 Task: Look for space in Zalaegerszeg, Hungary from 1st August, 2023 to 5th August, 2023 for 3 adults, 1 child in price range Rs.13000 to Rs.20000. Place can be entire place with 2 bedrooms having 3 beds and 2 bathrooms. Property type can be flatguest house, hotel. Booking option can be shelf check-in. Required host language is English.
Action: Mouse moved to (437, 82)
Screenshot: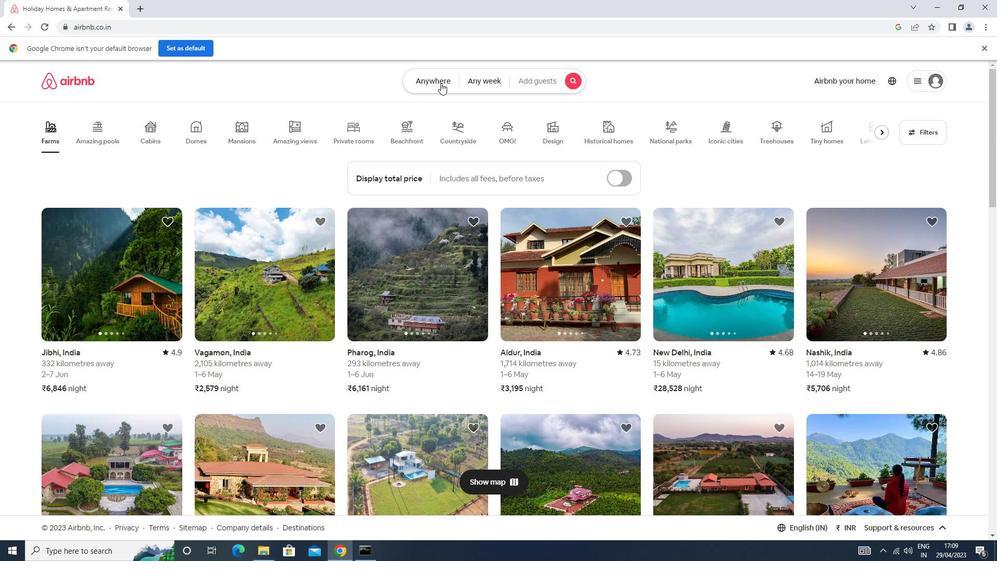 
Action: Mouse pressed left at (437, 82)
Screenshot: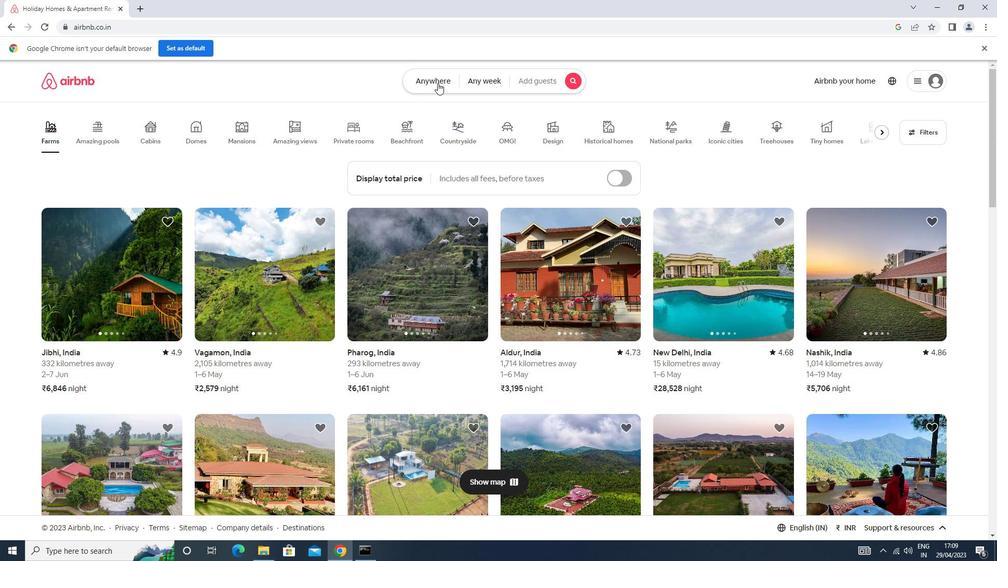 
Action: Mouse moved to (390, 123)
Screenshot: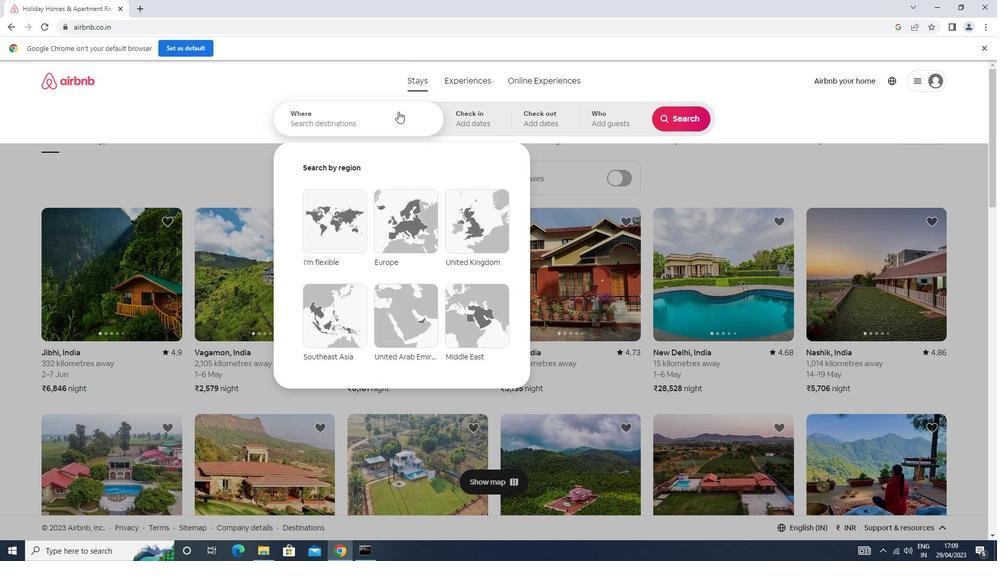 
Action: Mouse pressed left at (390, 123)
Screenshot: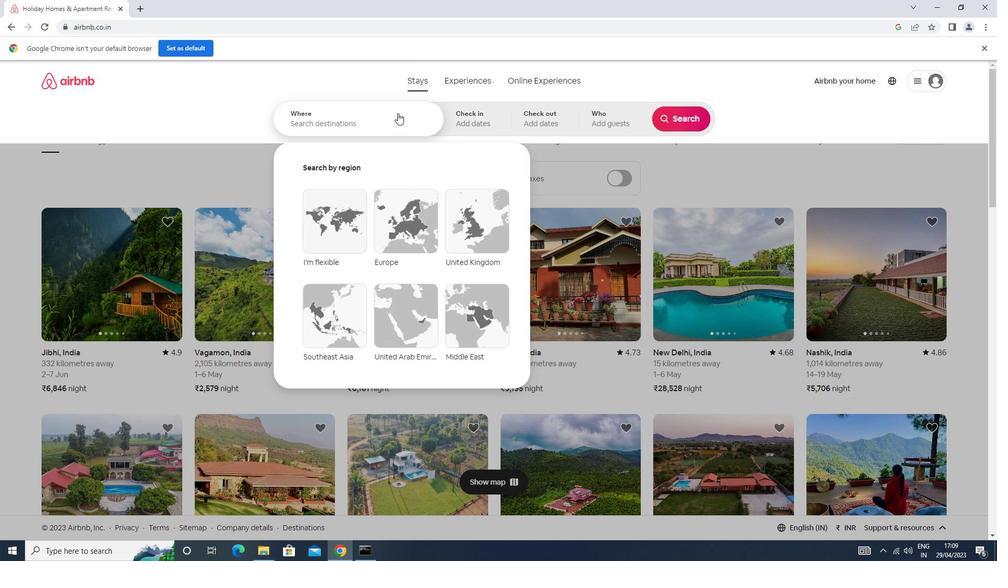 
Action: Key pressed <Key.caps_lock>z<Key.caps_lock>alaerszeg<Key.enter>
Screenshot: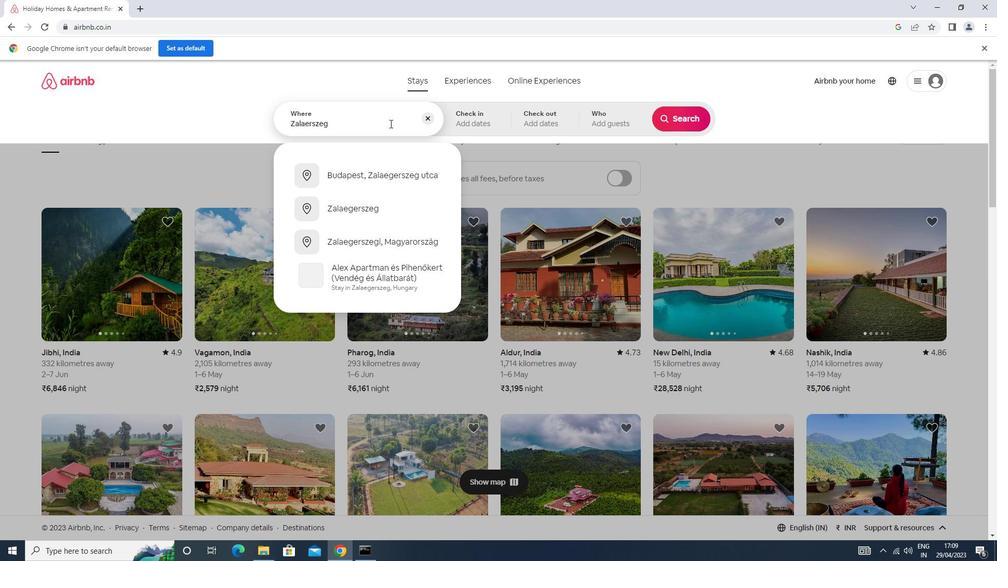 
Action: Mouse moved to (678, 199)
Screenshot: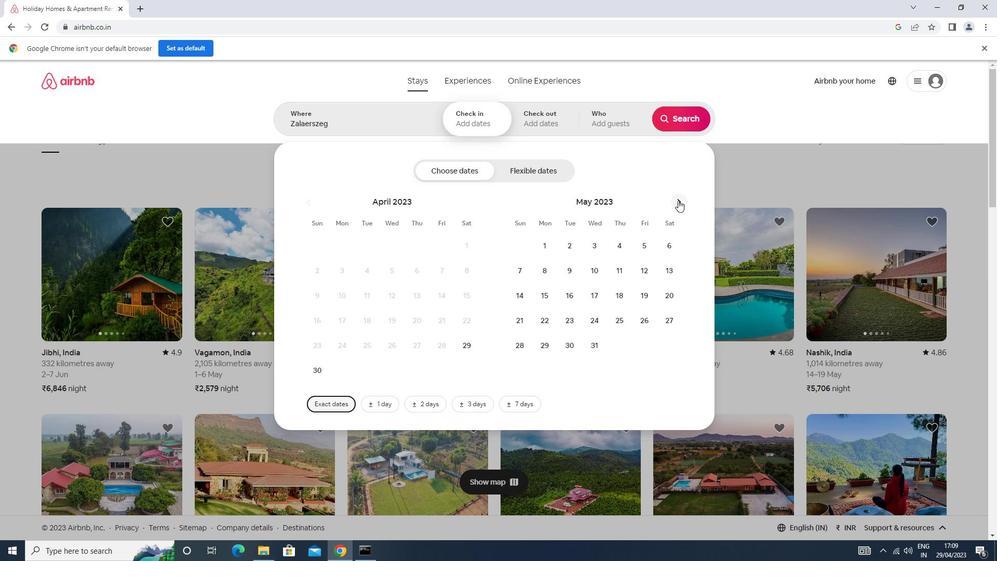 
Action: Mouse pressed left at (678, 199)
Screenshot: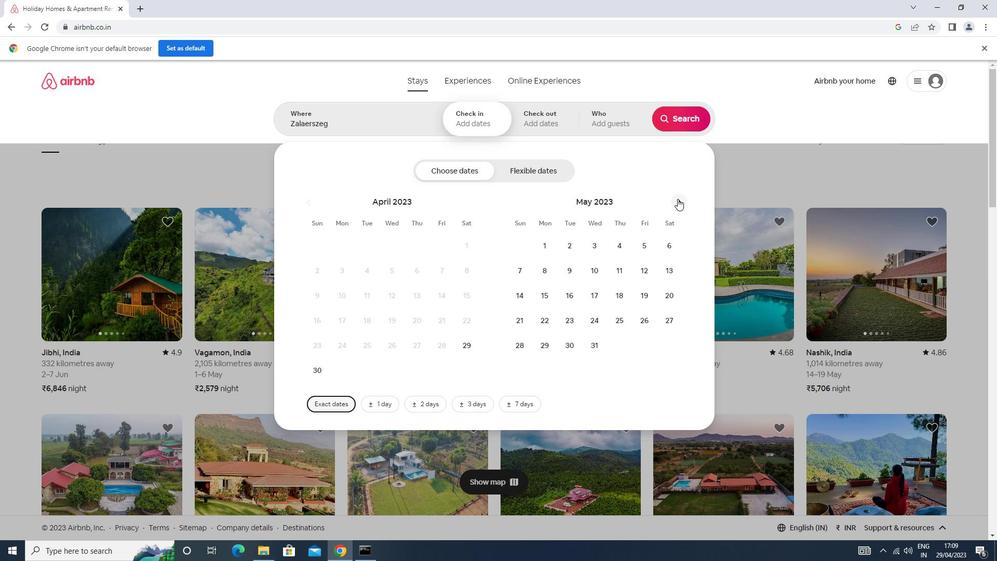 
Action: Mouse moved to (673, 203)
Screenshot: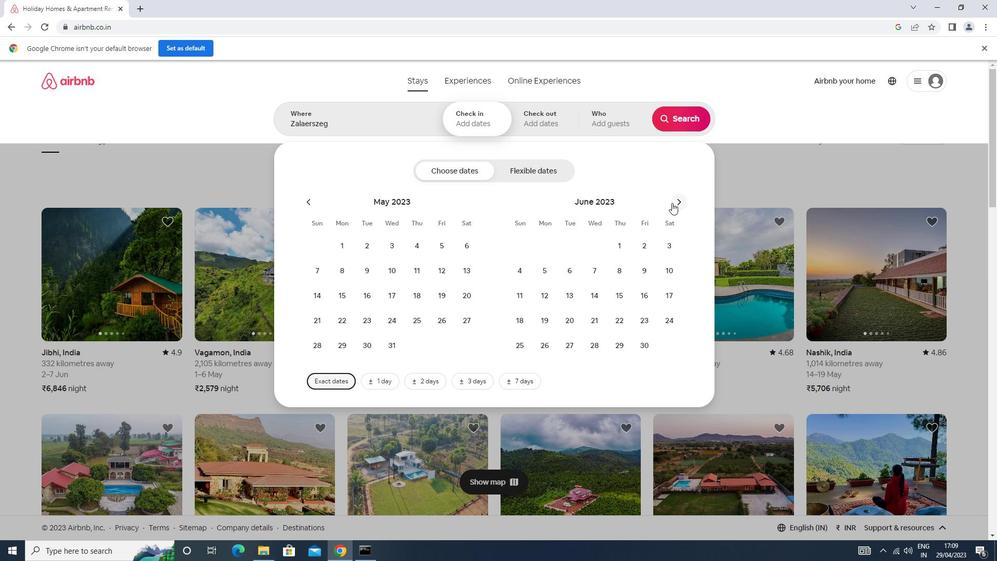
Action: Mouse pressed left at (673, 203)
Screenshot: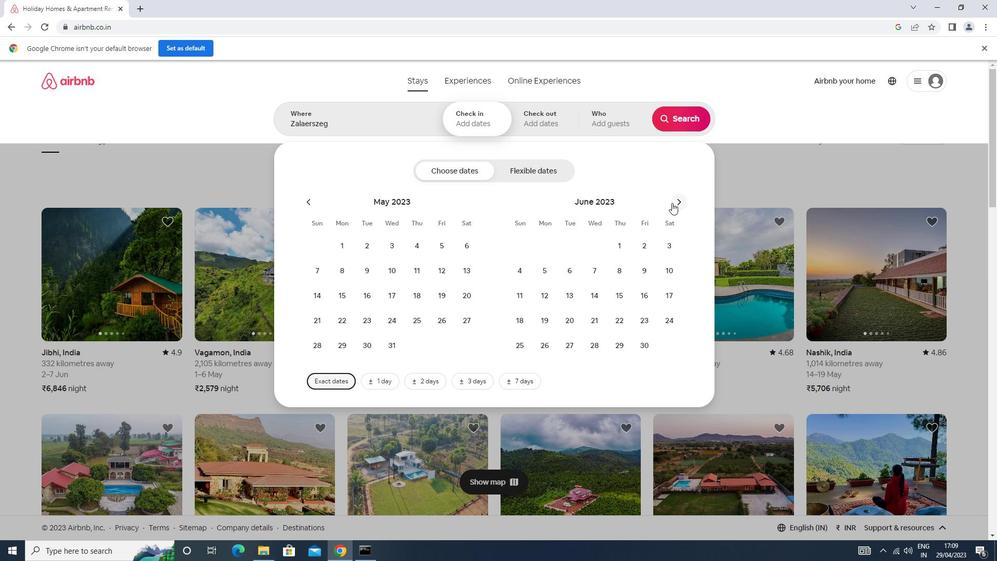 
Action: Mouse pressed left at (673, 203)
Screenshot: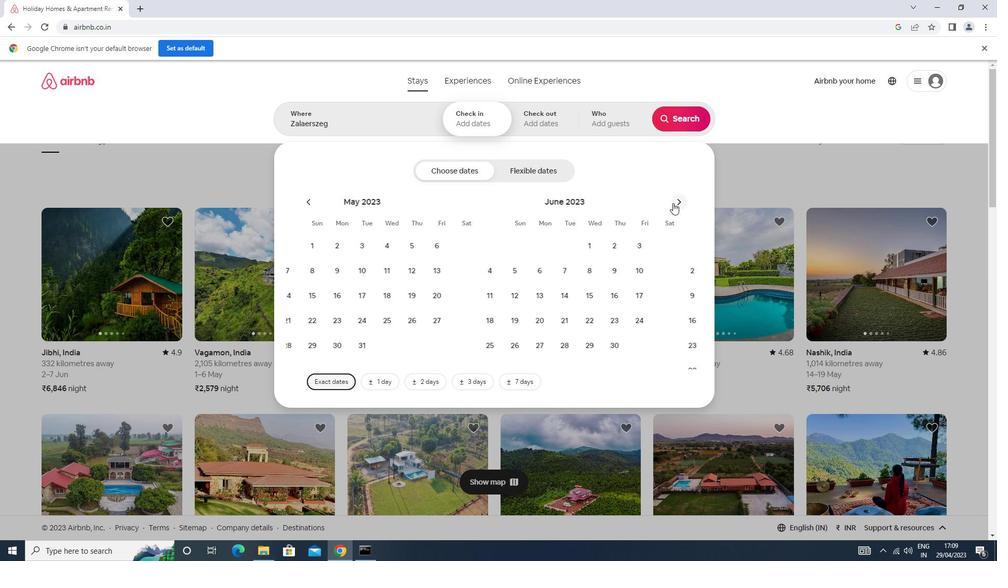 
Action: Mouse moved to (566, 246)
Screenshot: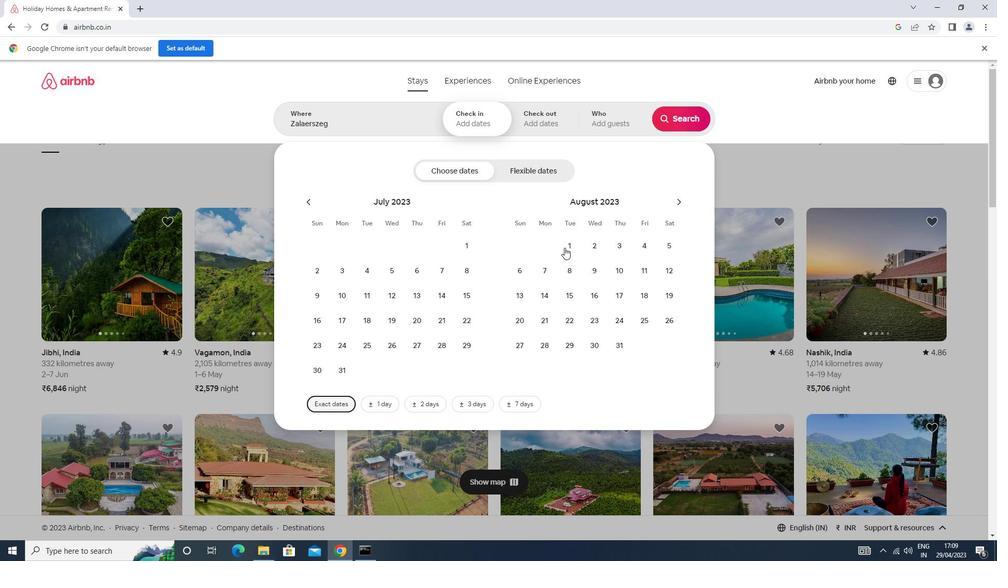 
Action: Mouse pressed left at (566, 246)
Screenshot: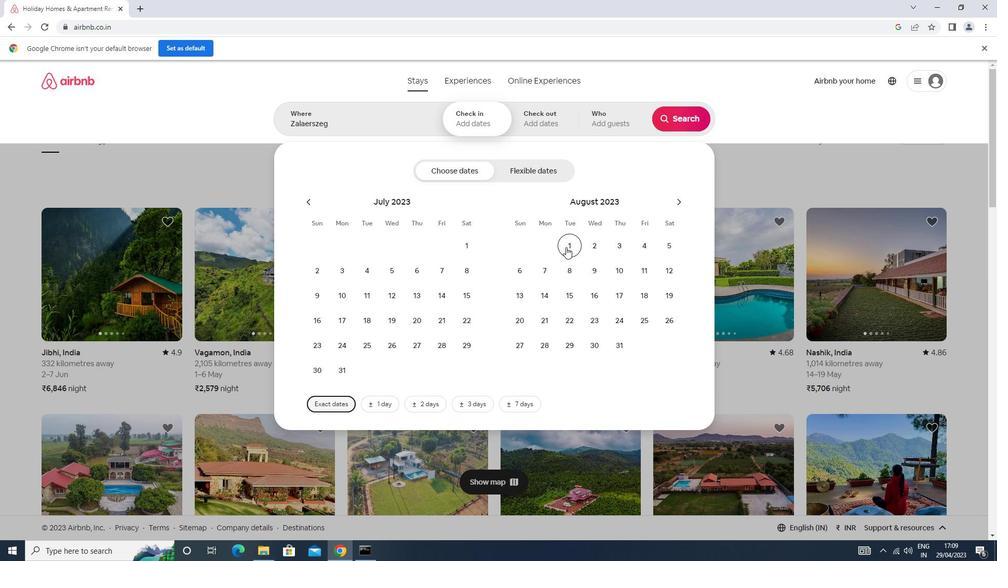 
Action: Mouse moved to (661, 248)
Screenshot: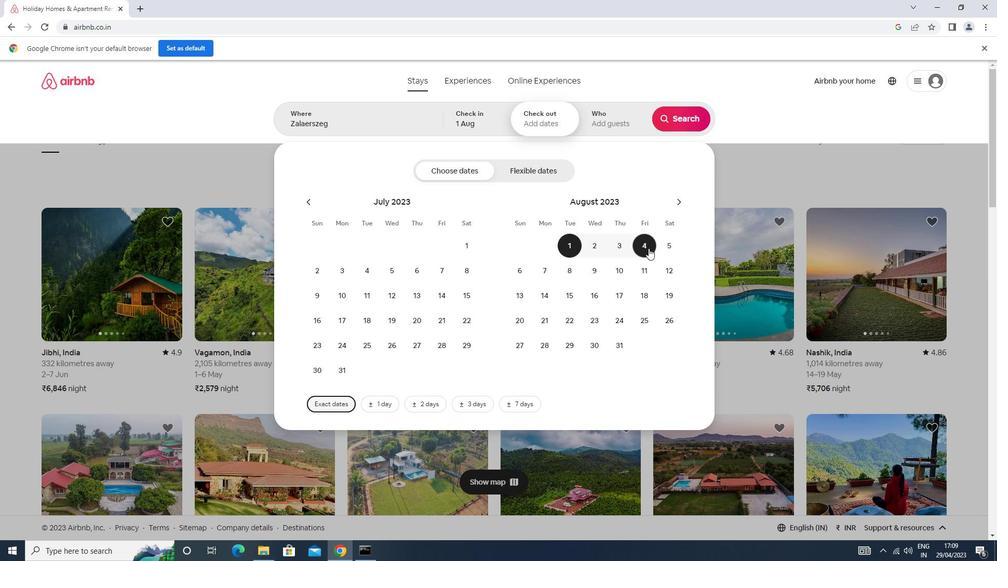 
Action: Mouse pressed left at (661, 248)
Screenshot: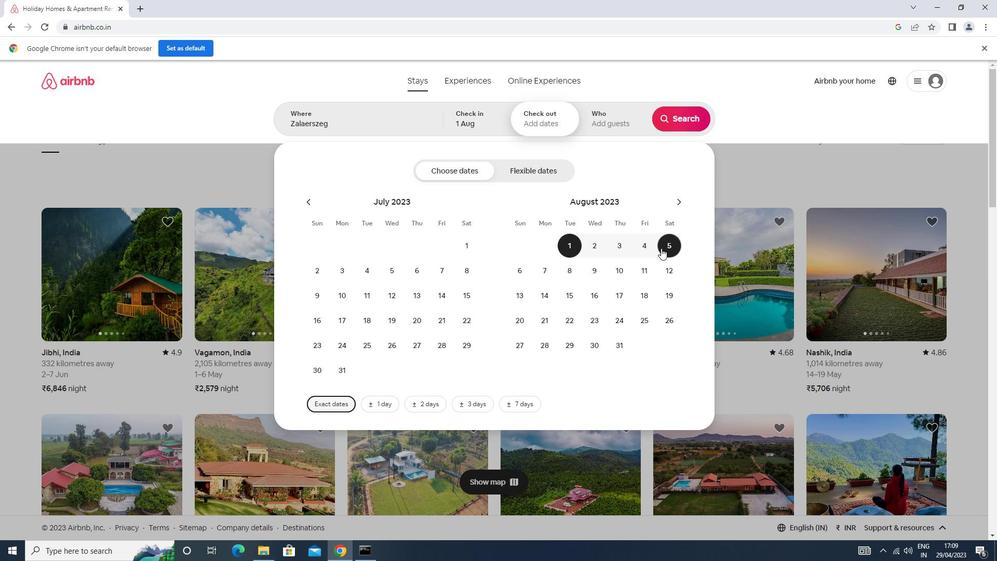 
Action: Mouse moved to (606, 127)
Screenshot: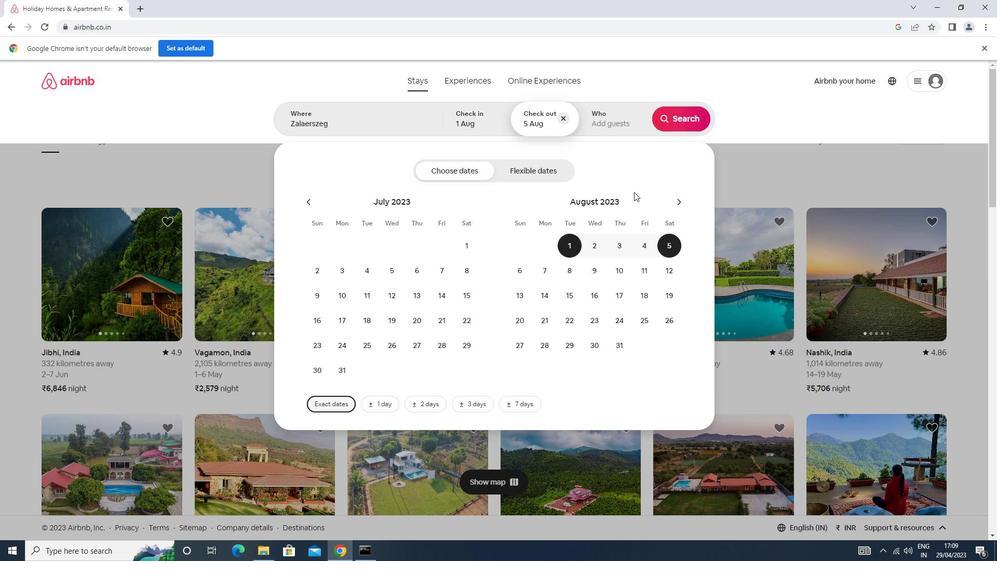 
Action: Mouse pressed left at (606, 127)
Screenshot: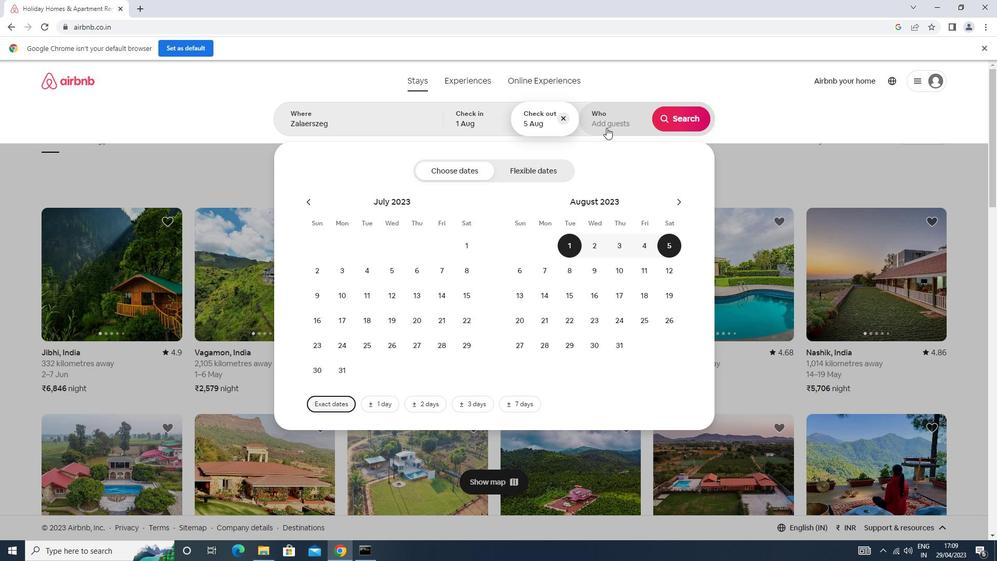 
Action: Mouse moved to (684, 174)
Screenshot: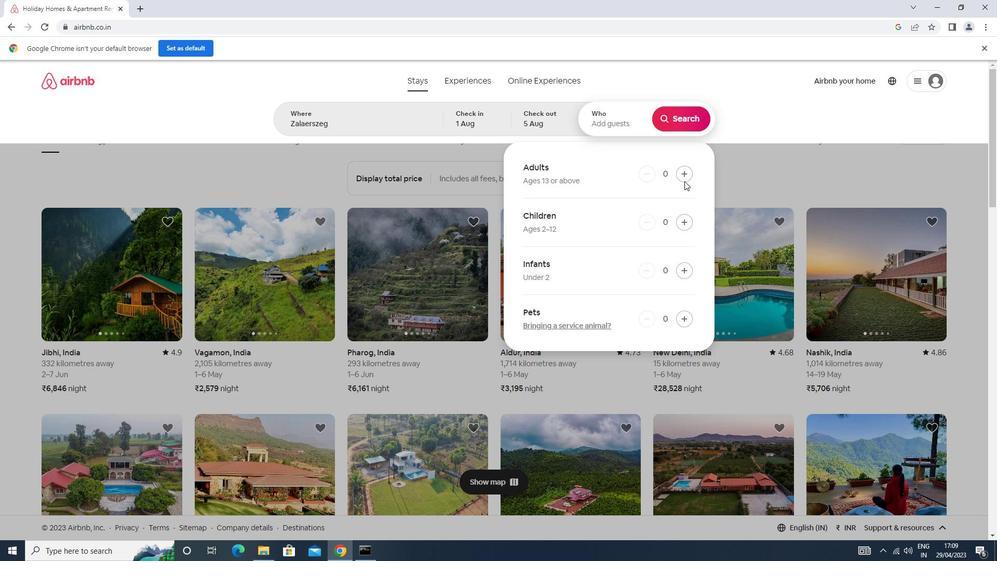 
Action: Mouse pressed left at (684, 174)
Screenshot: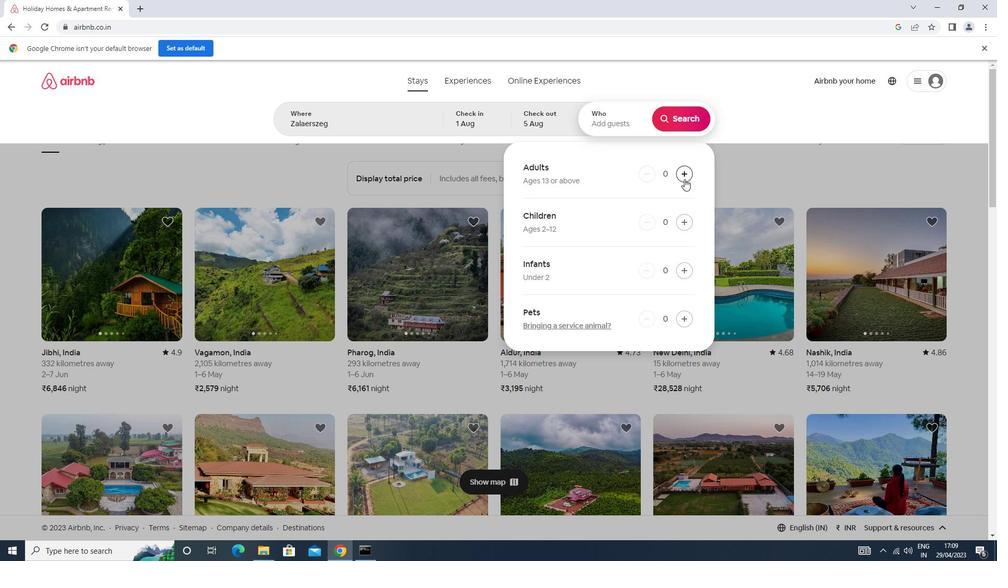 
Action: Mouse pressed left at (684, 174)
Screenshot: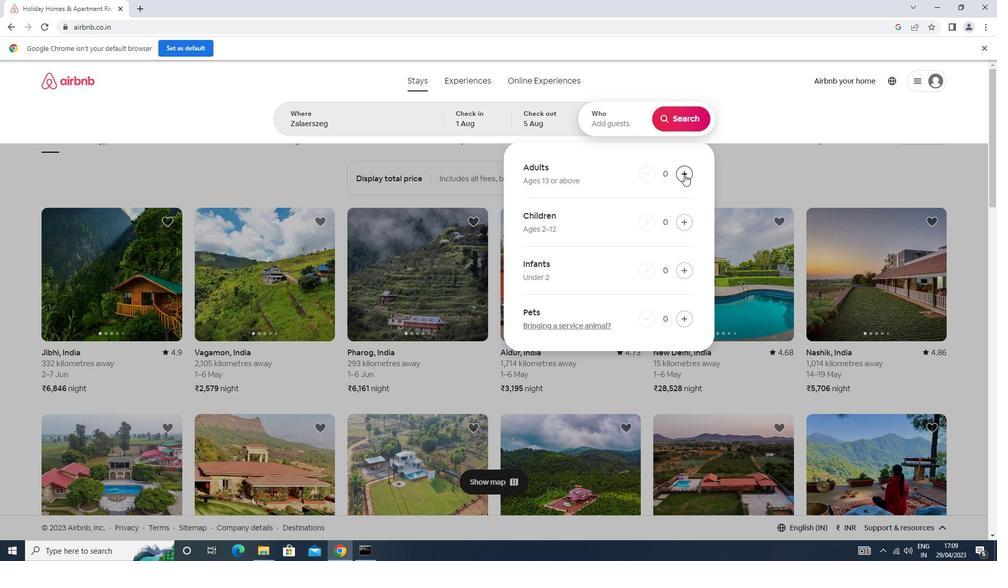 
Action: Mouse moved to (684, 174)
Screenshot: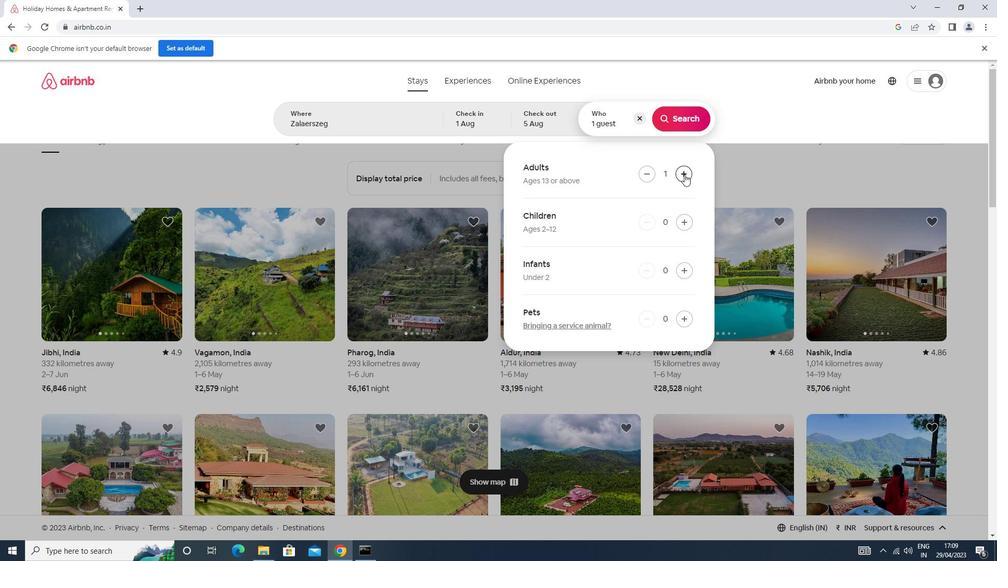 
Action: Mouse pressed left at (684, 174)
Screenshot: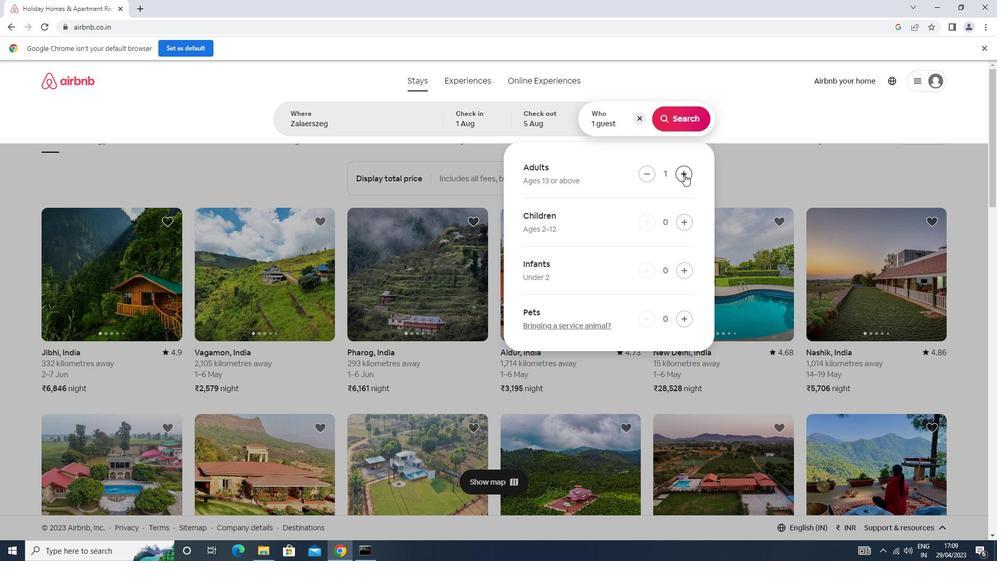 
Action: Mouse moved to (674, 118)
Screenshot: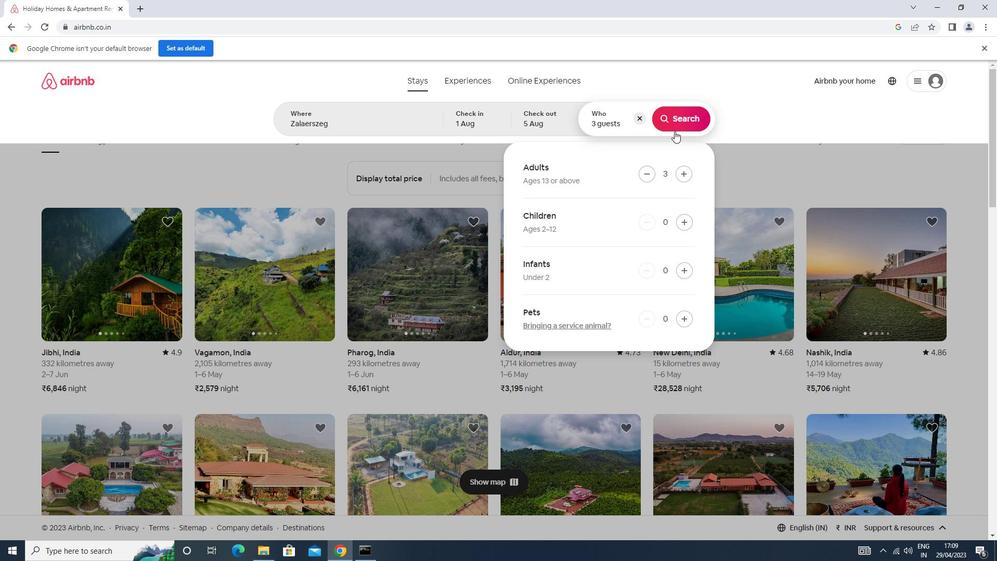 
Action: Mouse pressed left at (674, 118)
Screenshot: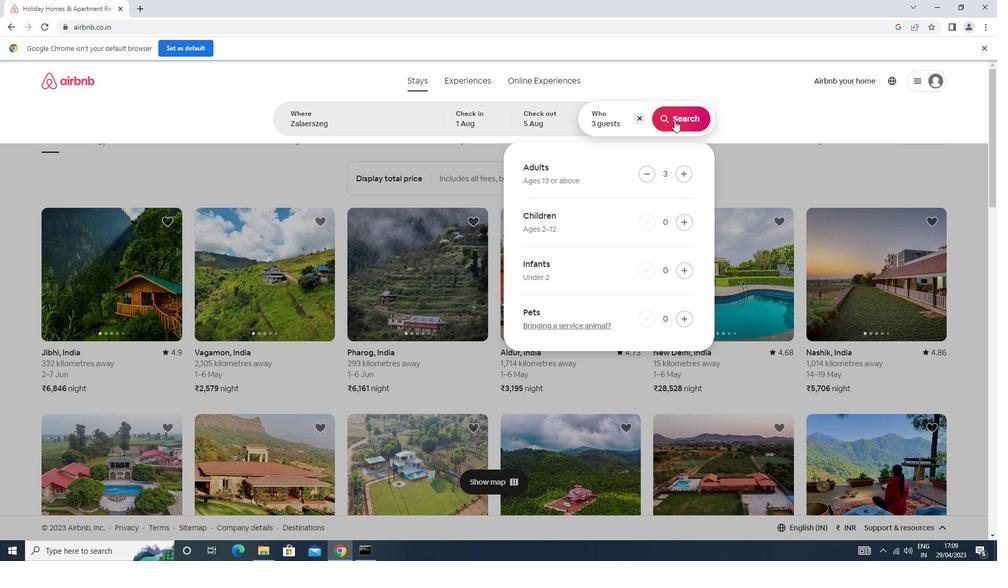 
Action: Mouse moved to (956, 124)
Screenshot: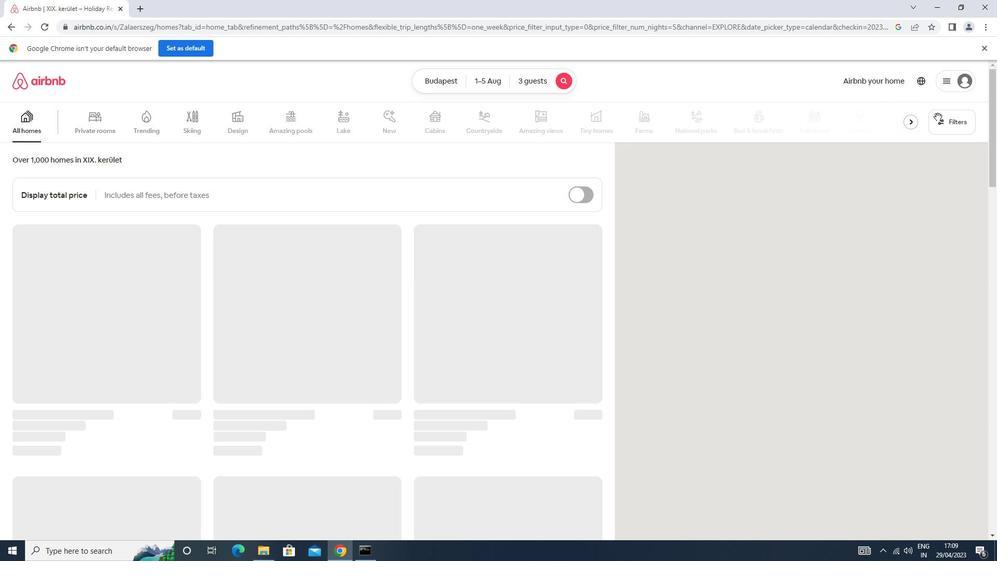
Action: Mouse pressed left at (956, 124)
Screenshot: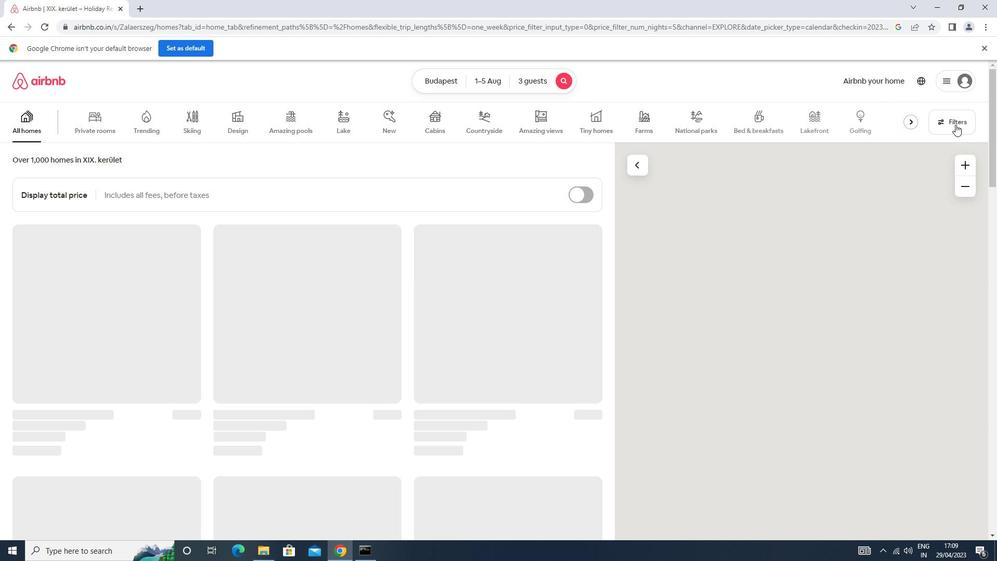 
Action: Mouse moved to (405, 254)
Screenshot: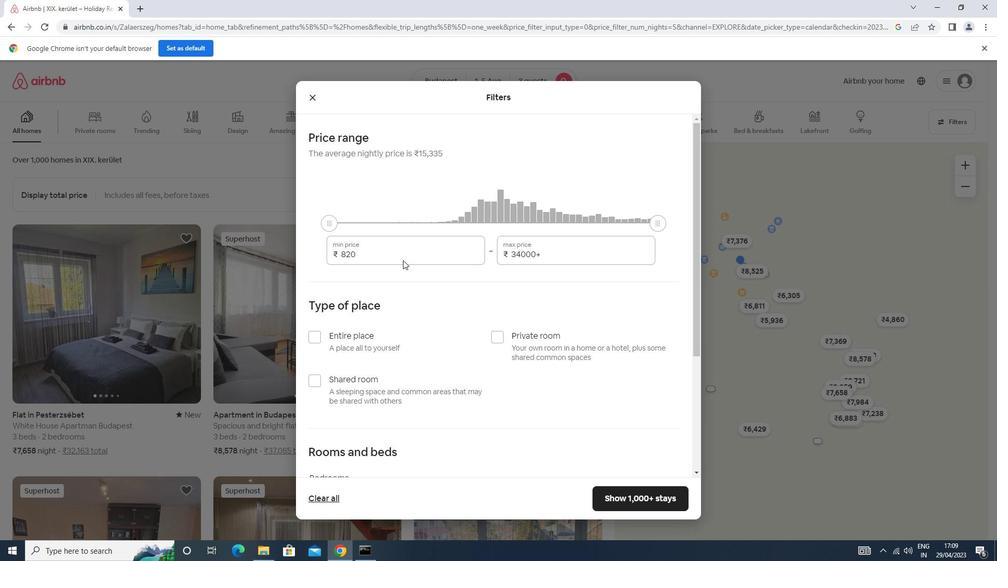 
Action: Mouse pressed left at (405, 254)
Screenshot: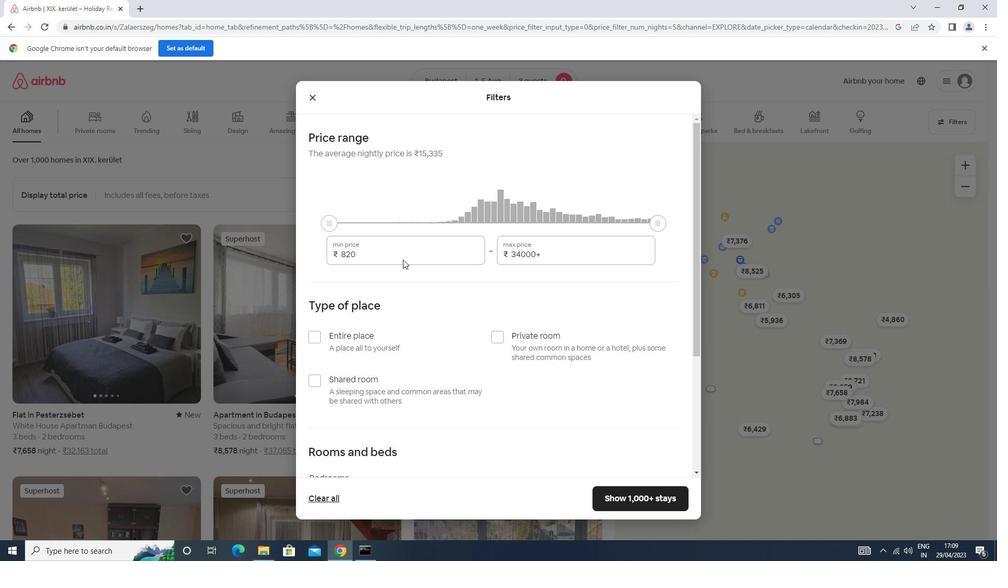 
Action: Key pressed <Key.backspace><Key.backspace><Key.backspace><Key.backspace><Key.backspace><Key.backspace><Key.backspace><Key.backspace><Key.backspace><Key.backspace><Key.backspace>13000<Key.tab>20000
Screenshot: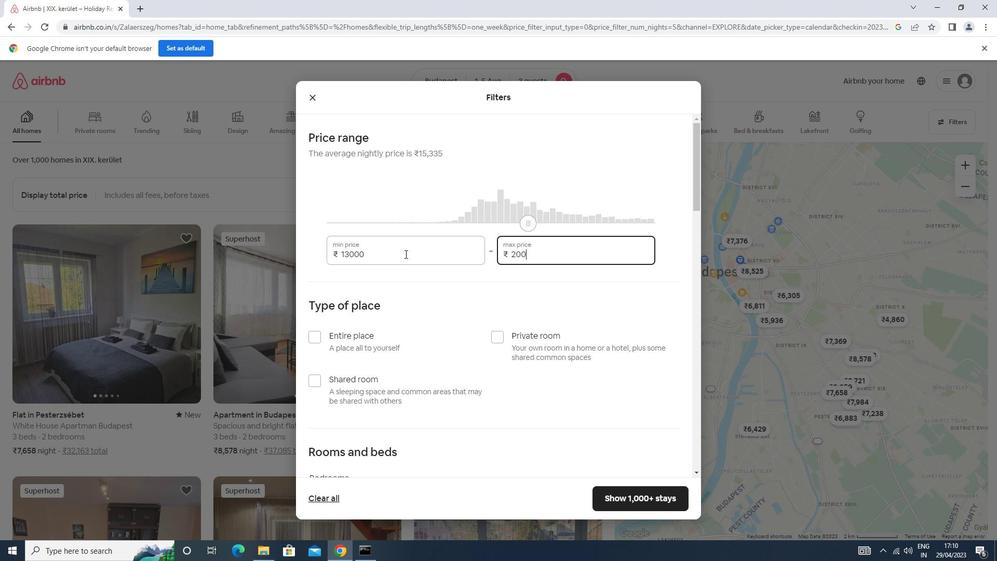 
Action: Mouse scrolled (405, 253) with delta (0, 0)
Screenshot: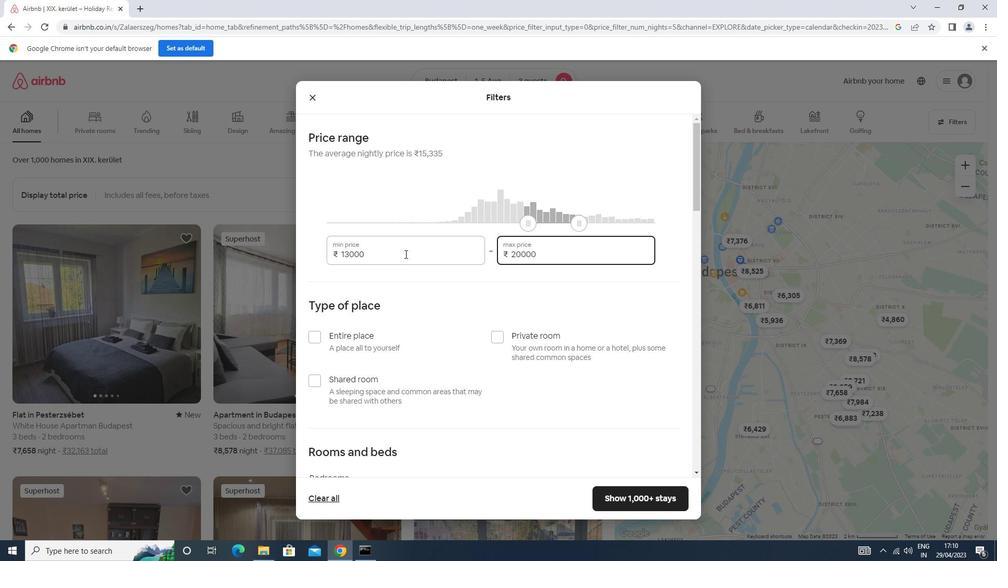 
Action: Mouse scrolled (405, 253) with delta (0, 0)
Screenshot: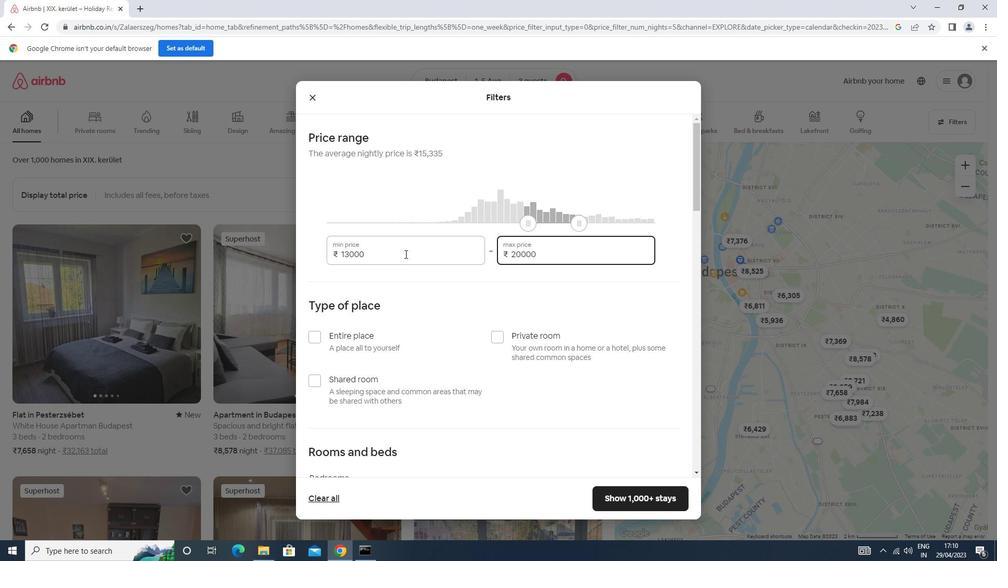 
Action: Mouse scrolled (405, 253) with delta (0, 0)
Screenshot: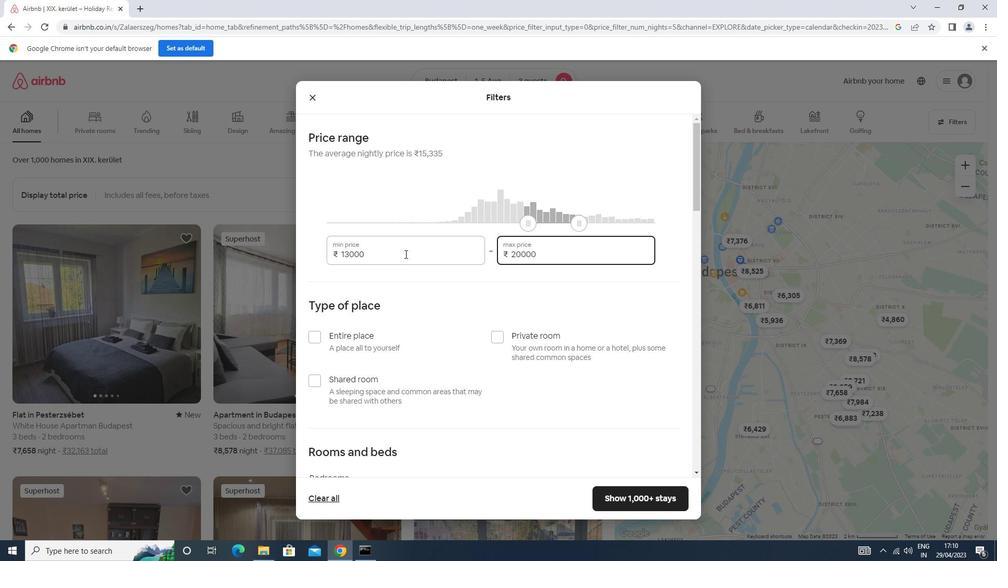 
Action: Mouse moved to (366, 188)
Screenshot: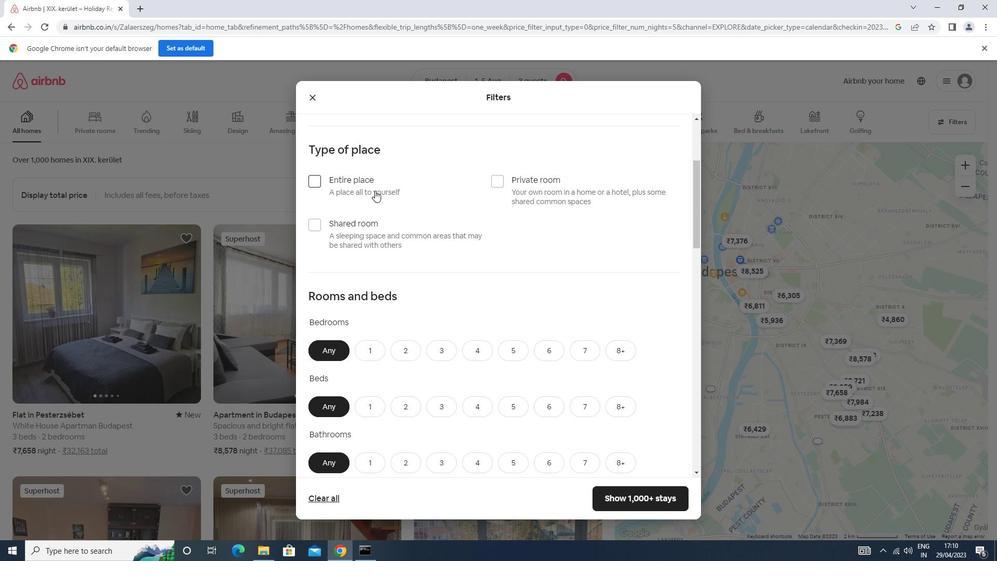 
Action: Mouse pressed left at (366, 188)
Screenshot: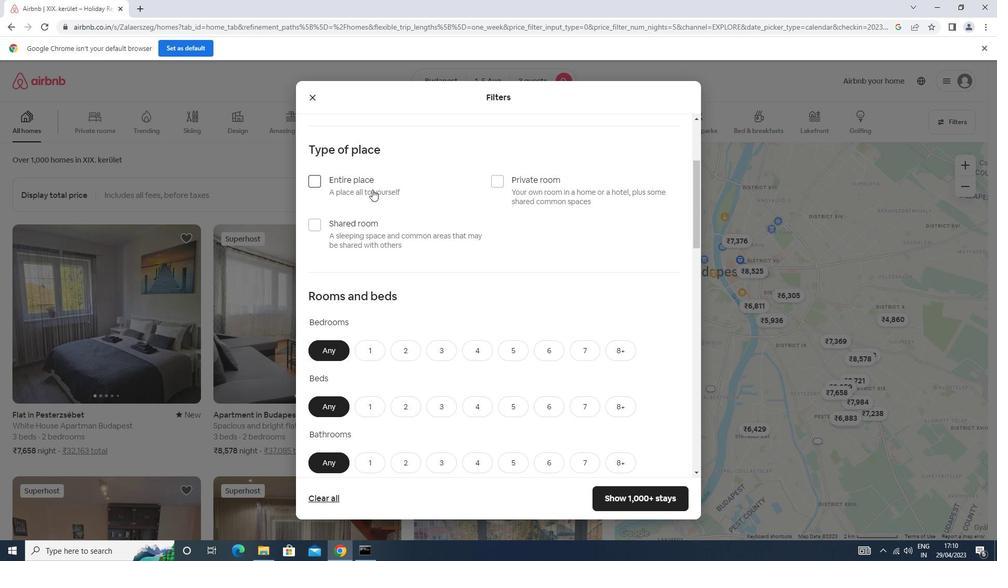 
Action: Mouse moved to (366, 188)
Screenshot: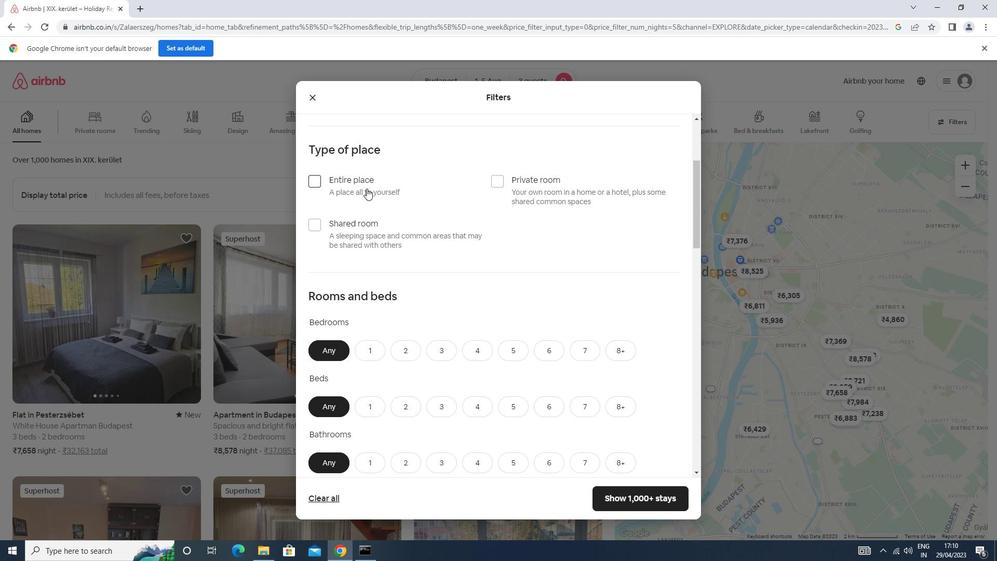 
Action: Mouse scrolled (366, 188) with delta (0, 0)
Screenshot: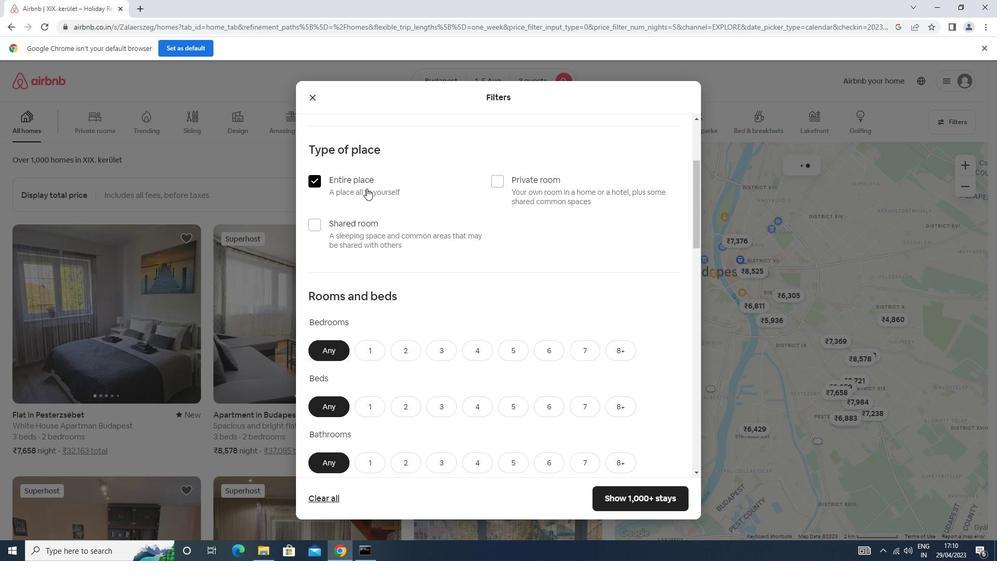 
Action: Mouse scrolled (366, 188) with delta (0, 0)
Screenshot: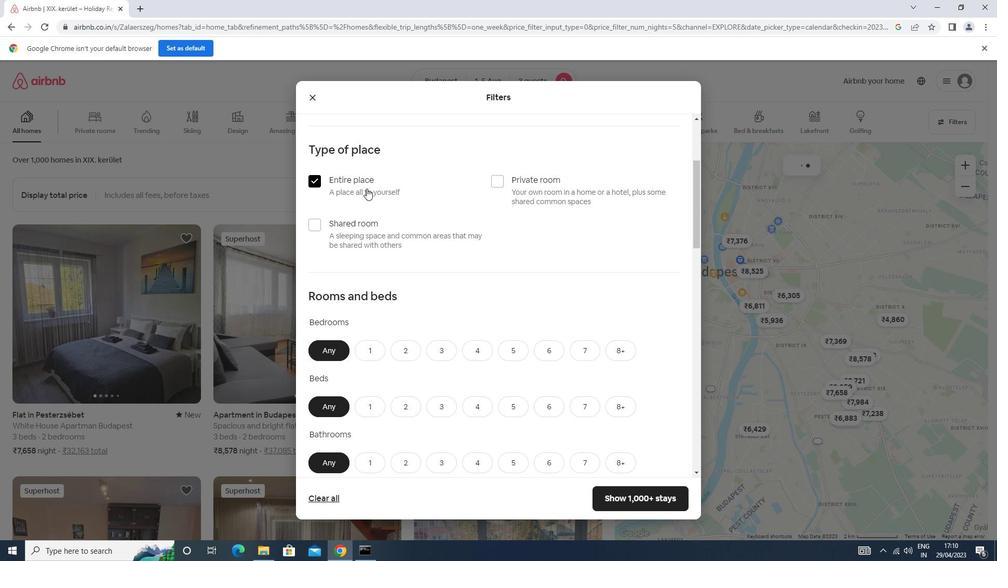 
Action: Mouse moved to (401, 244)
Screenshot: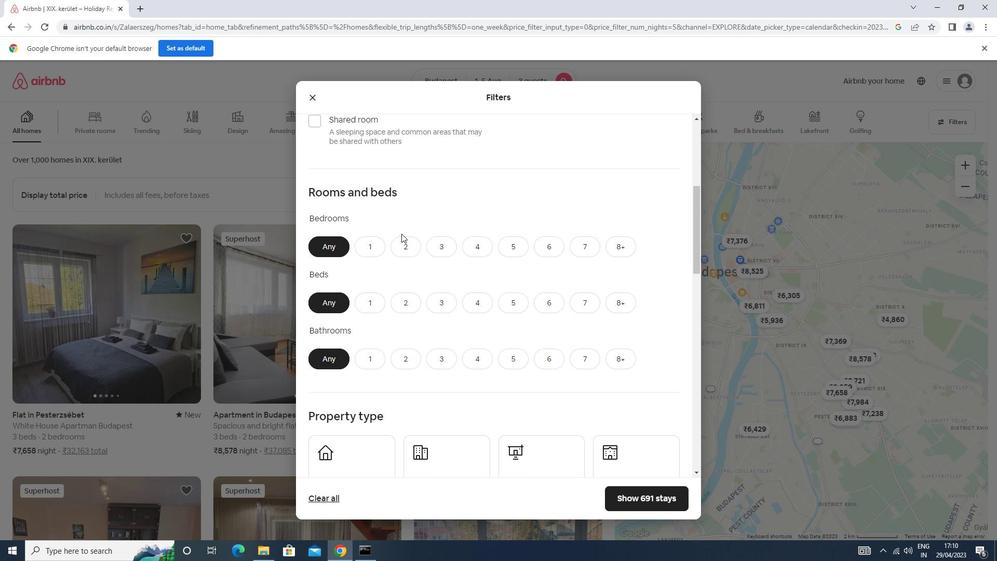 
Action: Mouse pressed left at (401, 244)
Screenshot: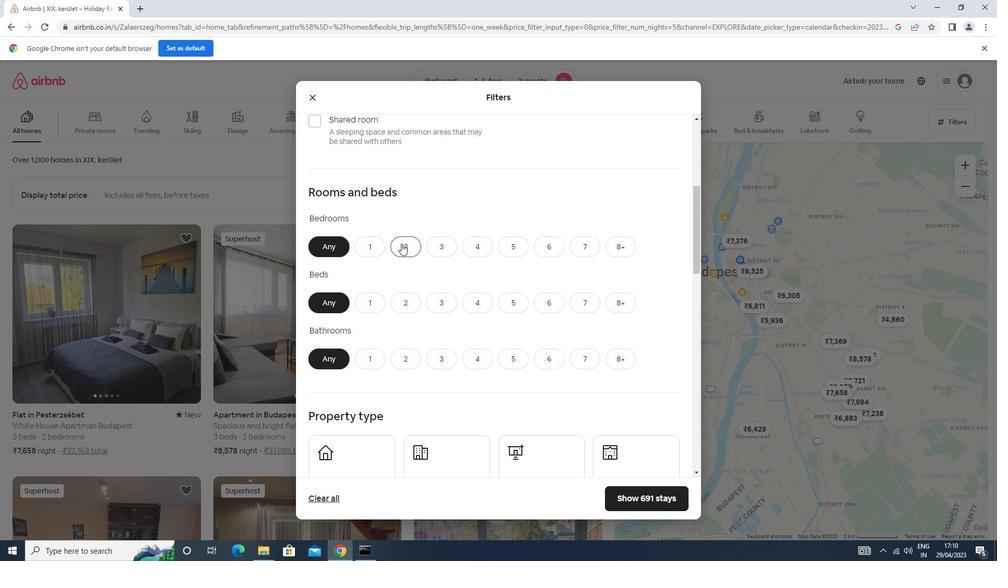 
Action: Mouse moved to (437, 305)
Screenshot: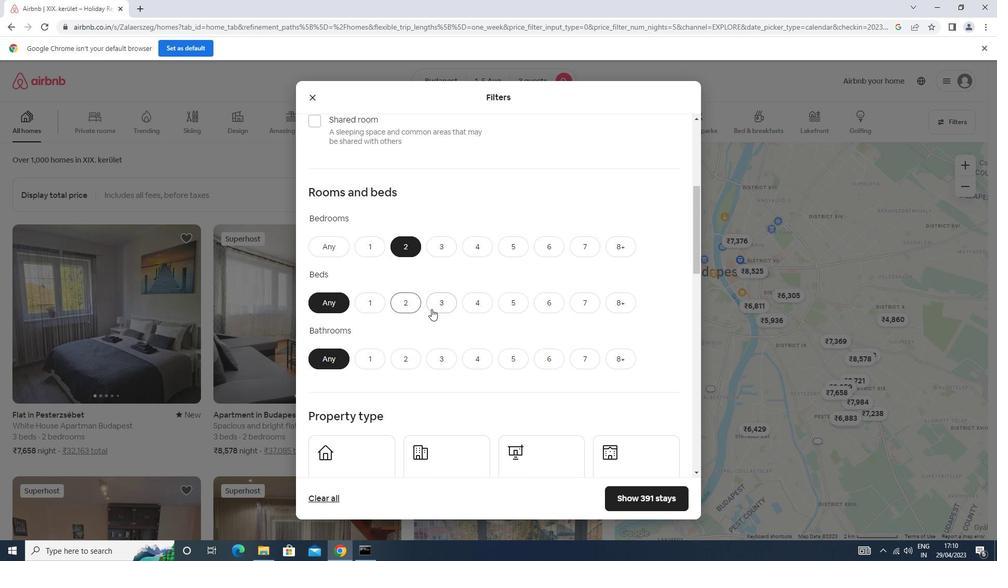 
Action: Mouse pressed left at (437, 305)
Screenshot: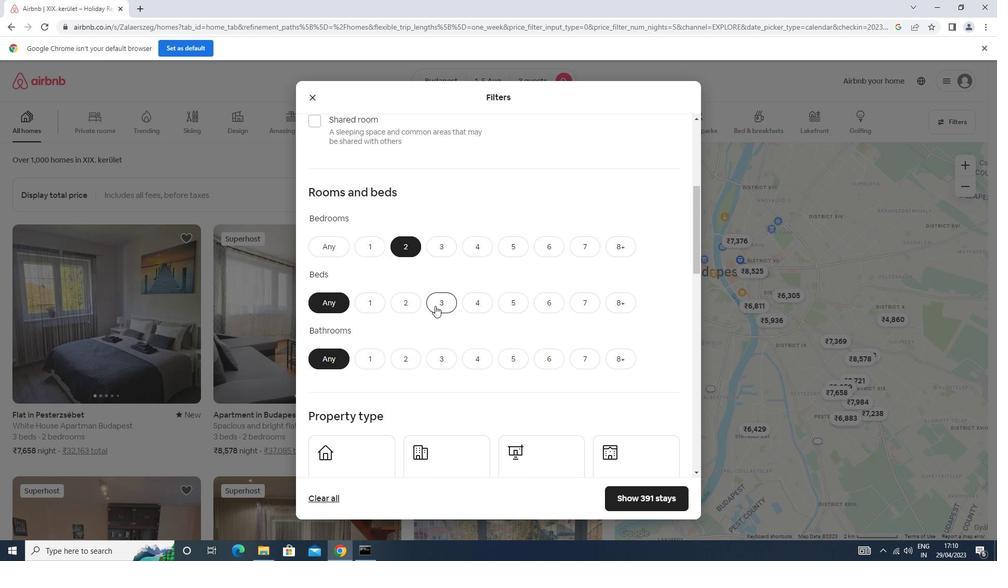 
Action: Mouse moved to (437, 304)
Screenshot: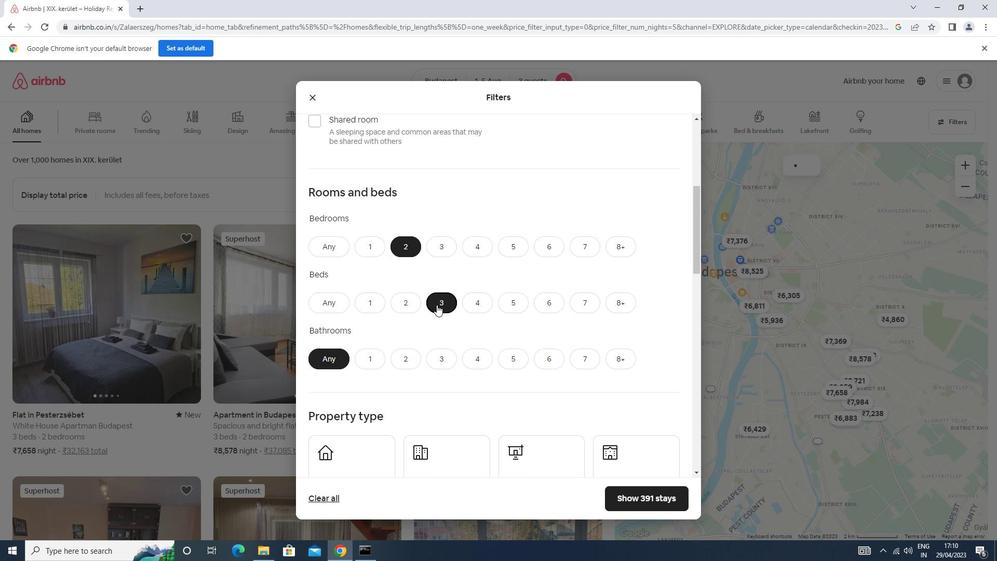 
Action: Mouse scrolled (437, 303) with delta (0, 0)
Screenshot: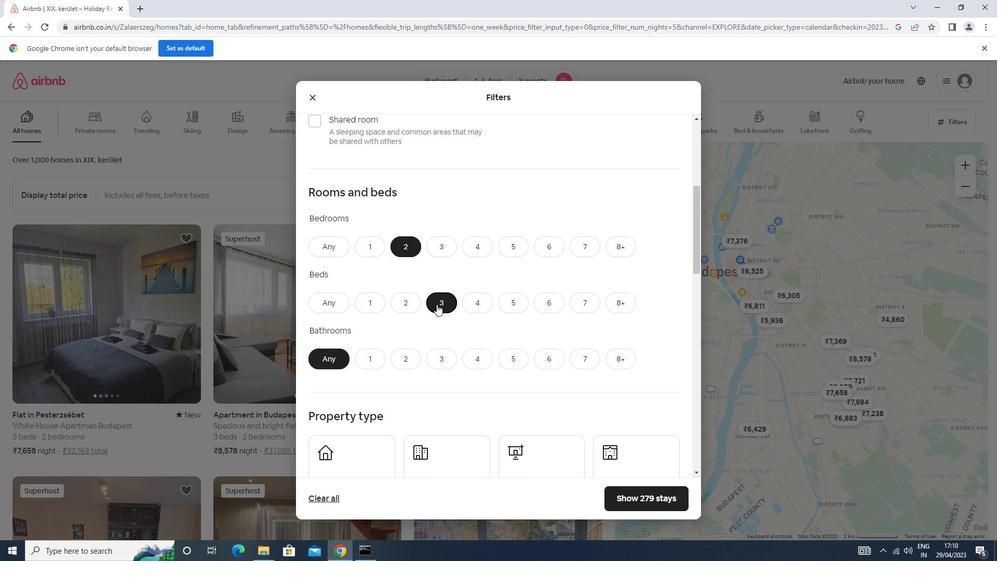 
Action: Mouse moved to (409, 312)
Screenshot: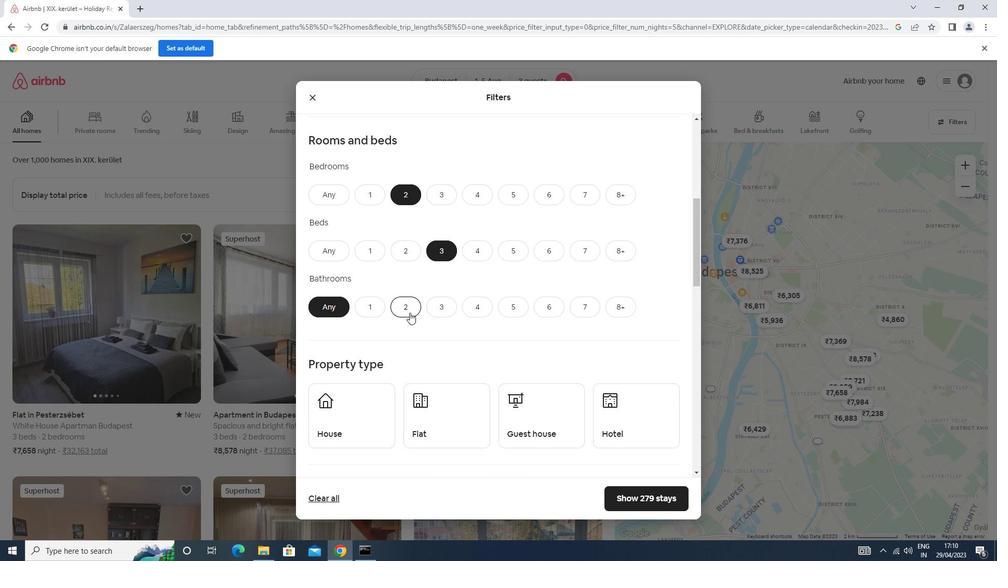 
Action: Mouse pressed left at (409, 312)
Screenshot: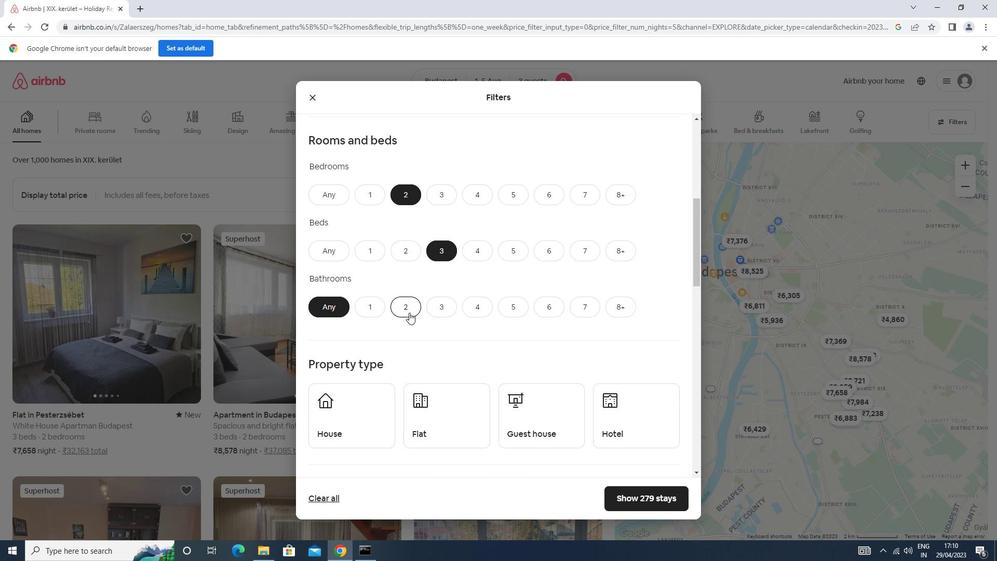 
Action: Mouse scrolled (409, 312) with delta (0, 0)
Screenshot: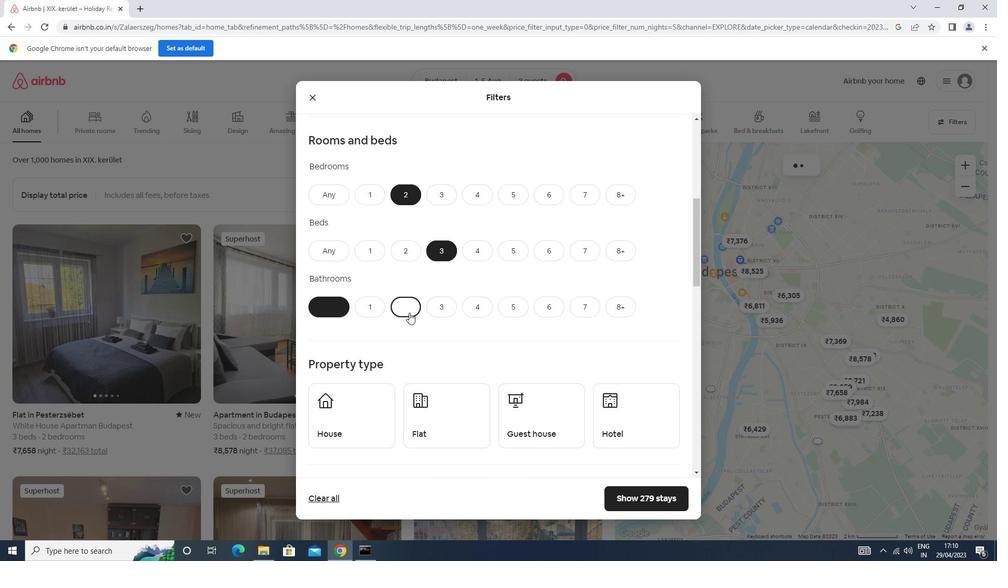 
Action: Mouse scrolled (409, 312) with delta (0, 0)
Screenshot: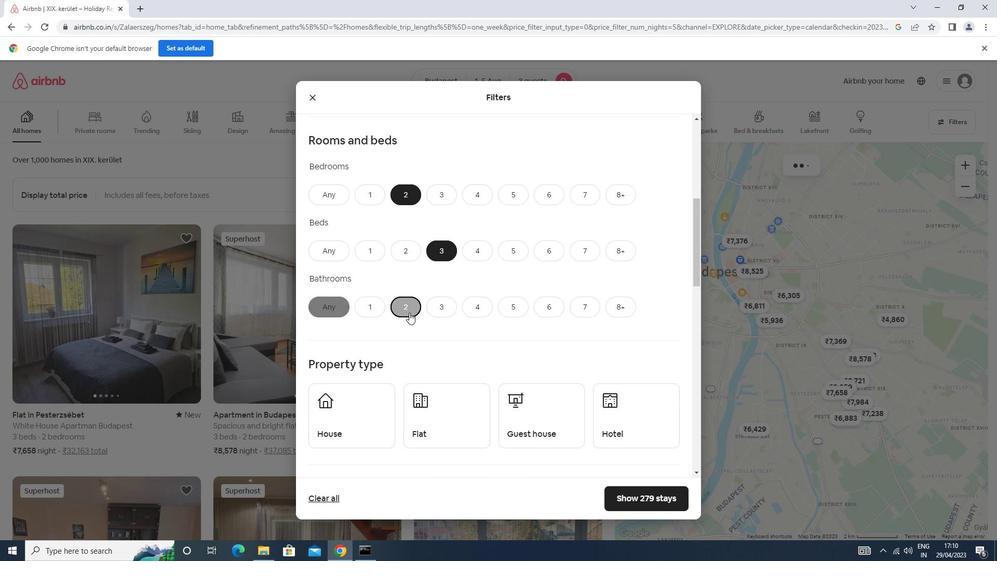 
Action: Mouse moved to (355, 325)
Screenshot: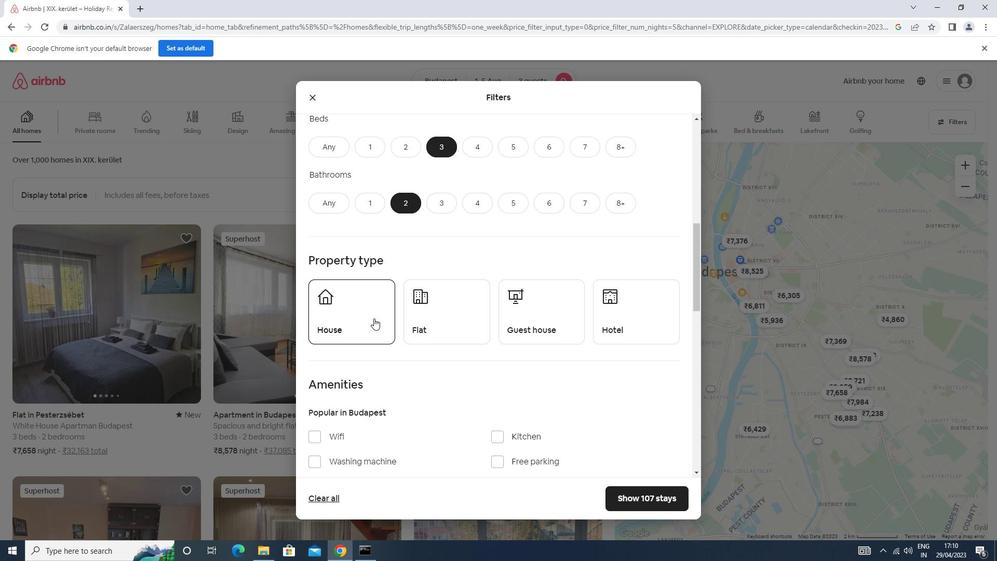 
Action: Mouse pressed left at (355, 325)
Screenshot: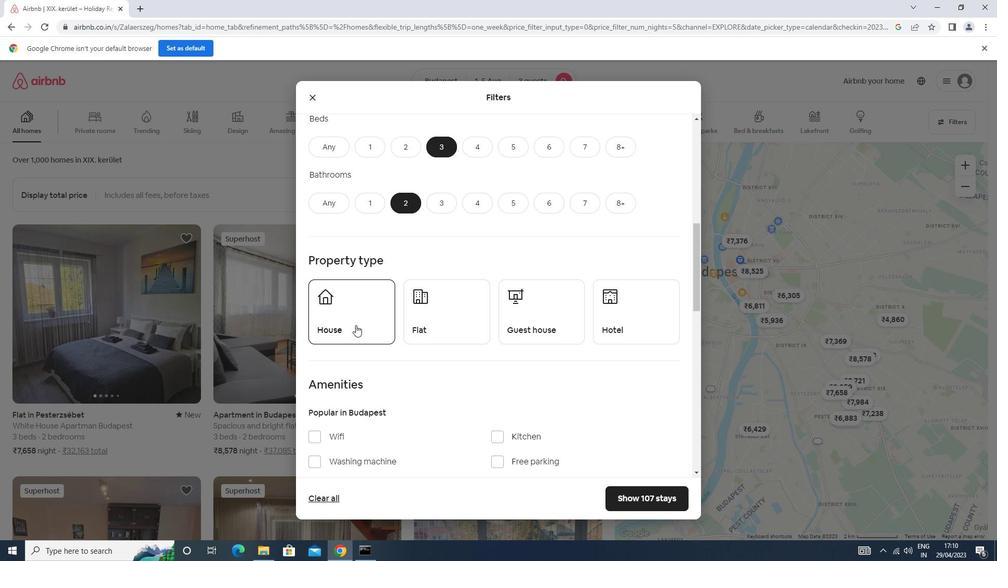 
Action: Mouse moved to (444, 317)
Screenshot: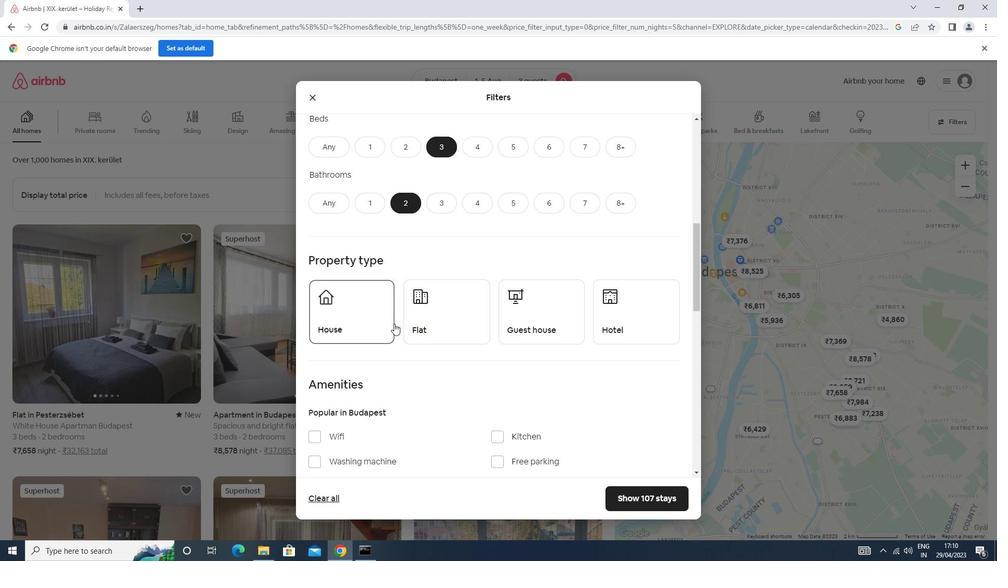 
Action: Mouse pressed left at (444, 317)
Screenshot: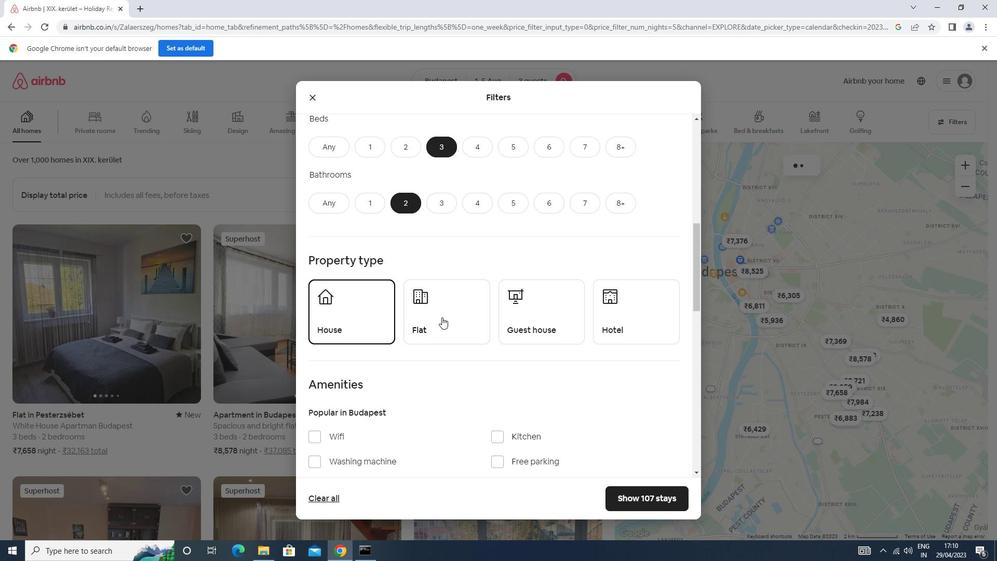 
Action: Mouse moved to (521, 317)
Screenshot: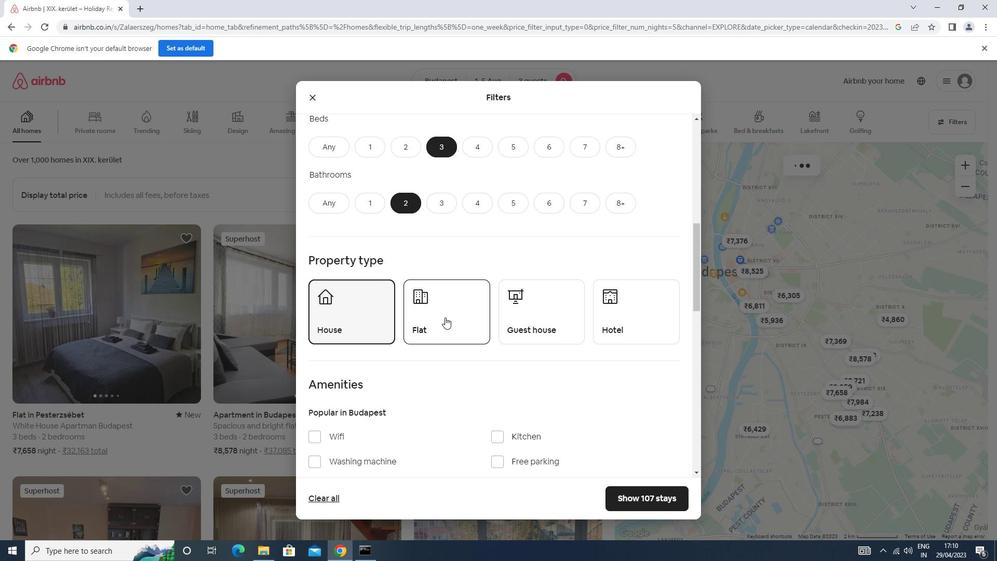 
Action: Mouse pressed left at (521, 317)
Screenshot: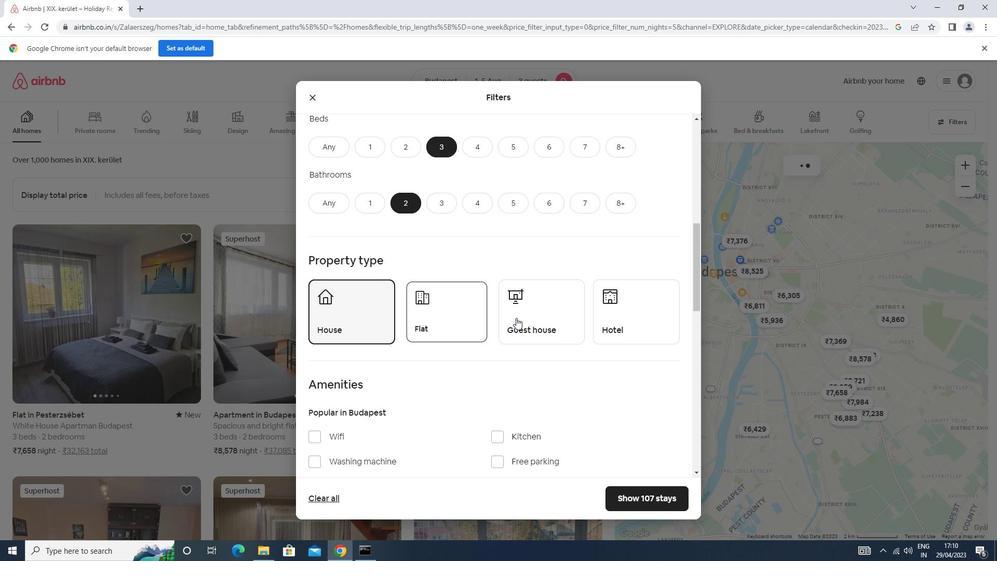 
Action: Mouse moved to (645, 328)
Screenshot: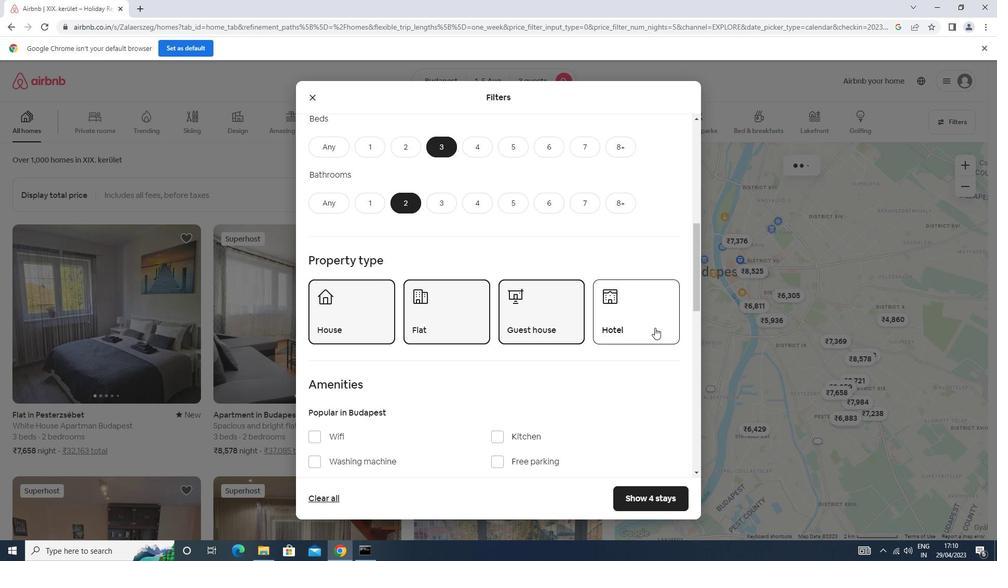 
Action: Mouse pressed left at (645, 328)
Screenshot: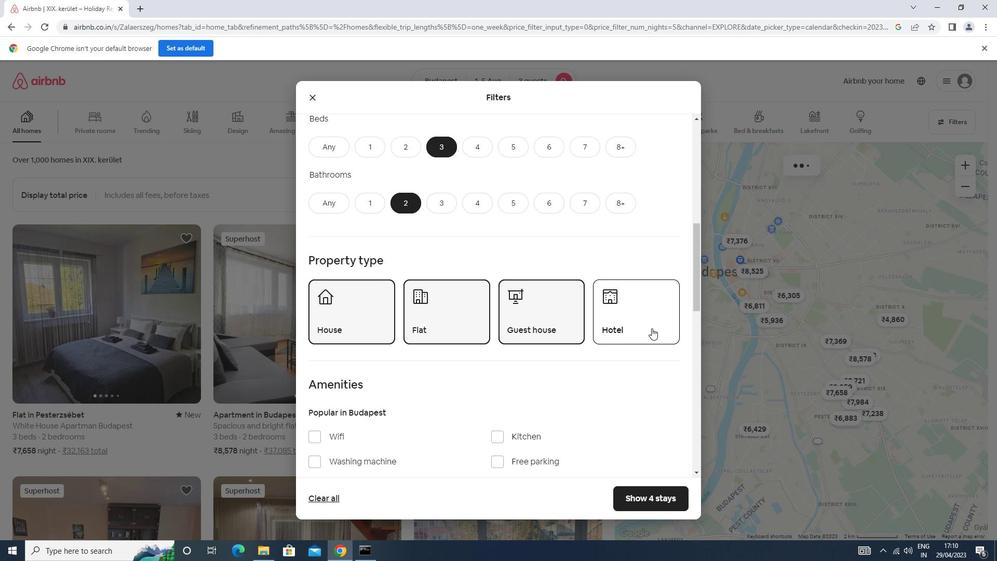 
Action: Mouse moved to (631, 328)
Screenshot: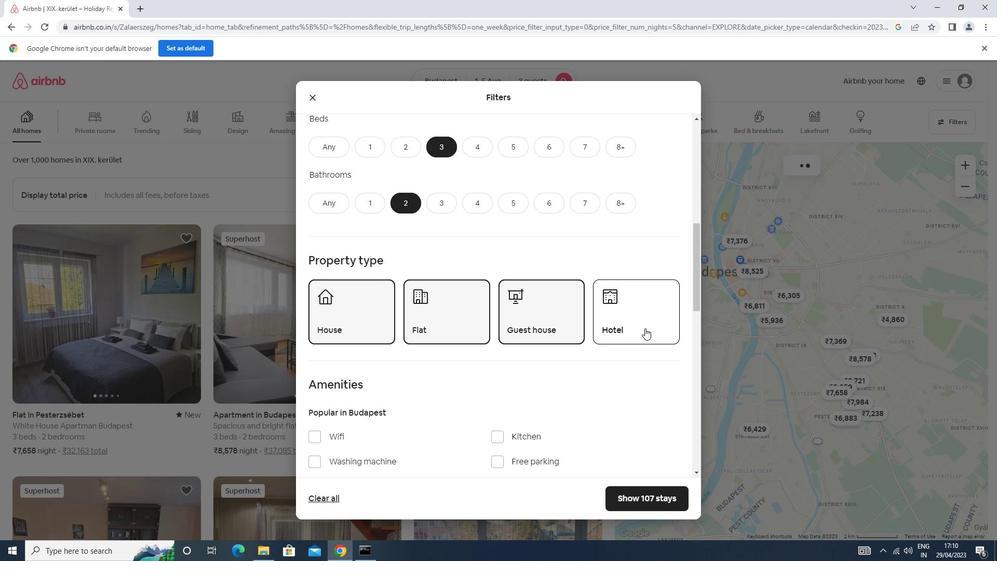 
Action: Mouse scrolled (631, 328) with delta (0, 0)
Screenshot: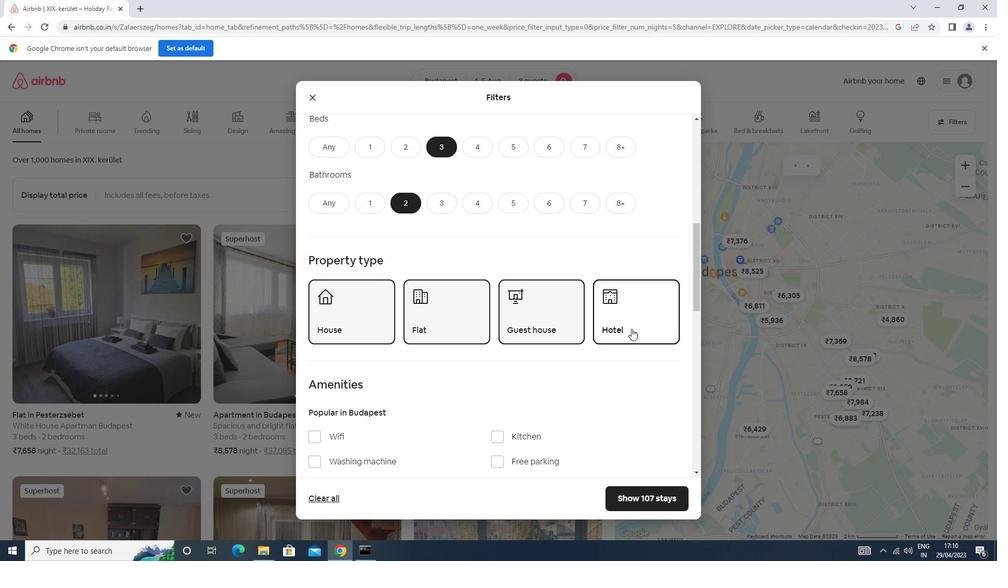 
Action: Mouse scrolled (631, 328) with delta (0, 0)
Screenshot: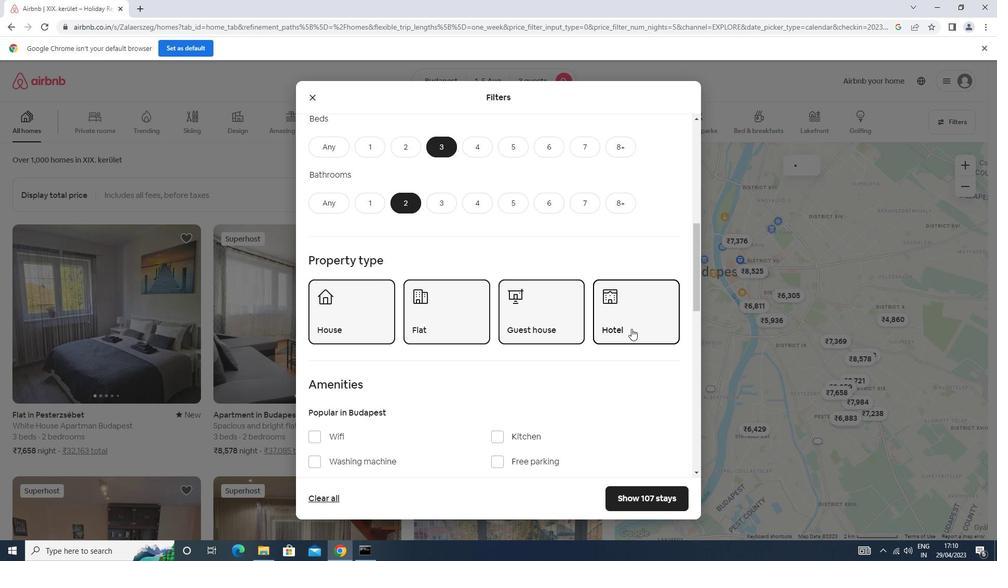
Action: Mouse scrolled (631, 328) with delta (0, 0)
Screenshot: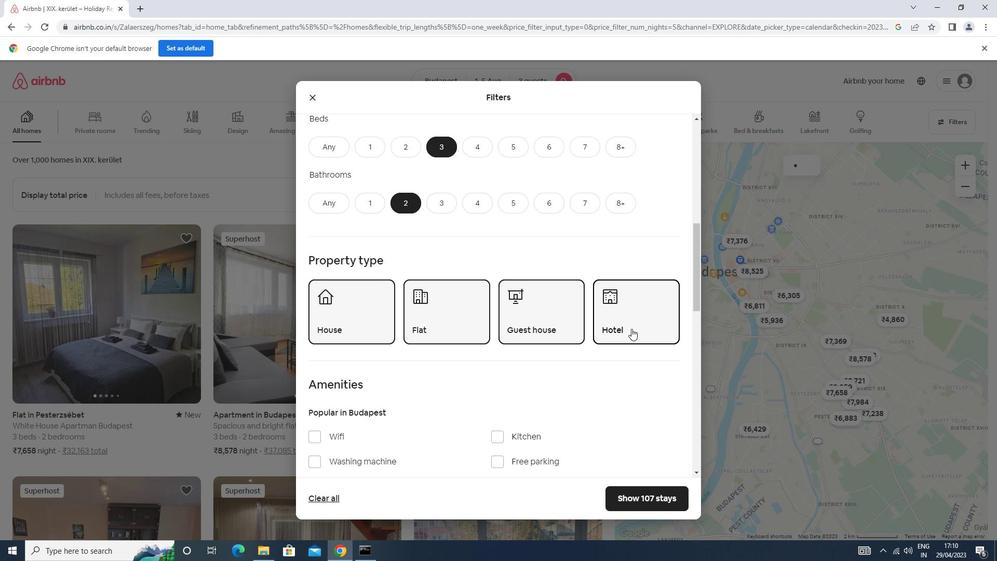 
Action: Mouse scrolled (631, 328) with delta (0, 0)
Screenshot: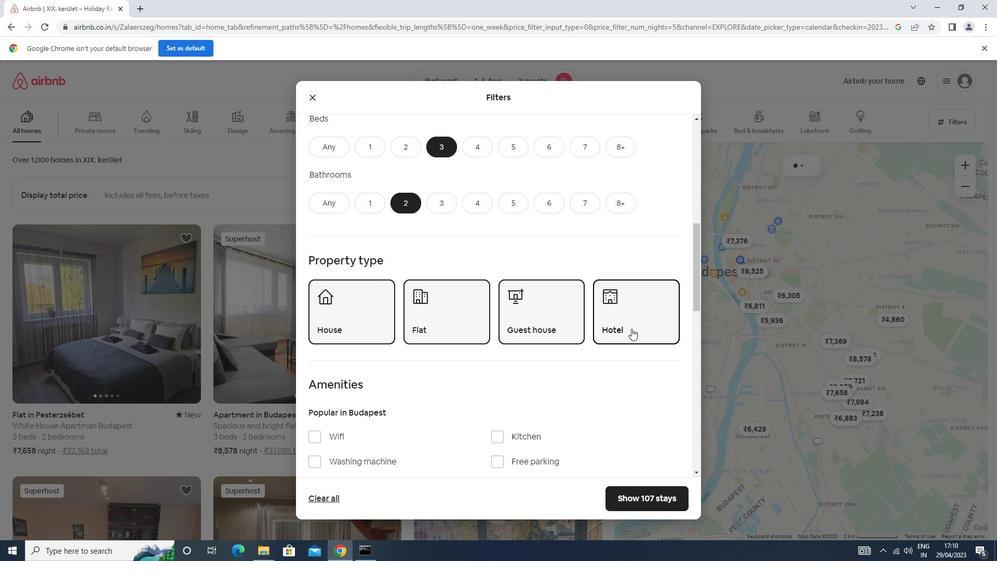 
Action: Mouse scrolled (631, 328) with delta (0, 0)
Screenshot: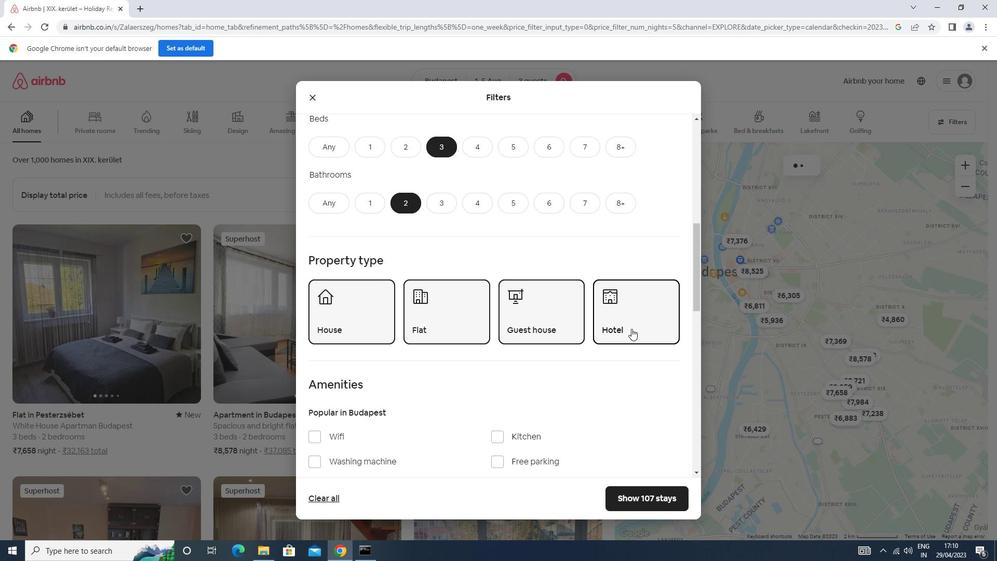 
Action: Mouse moved to (657, 368)
Screenshot: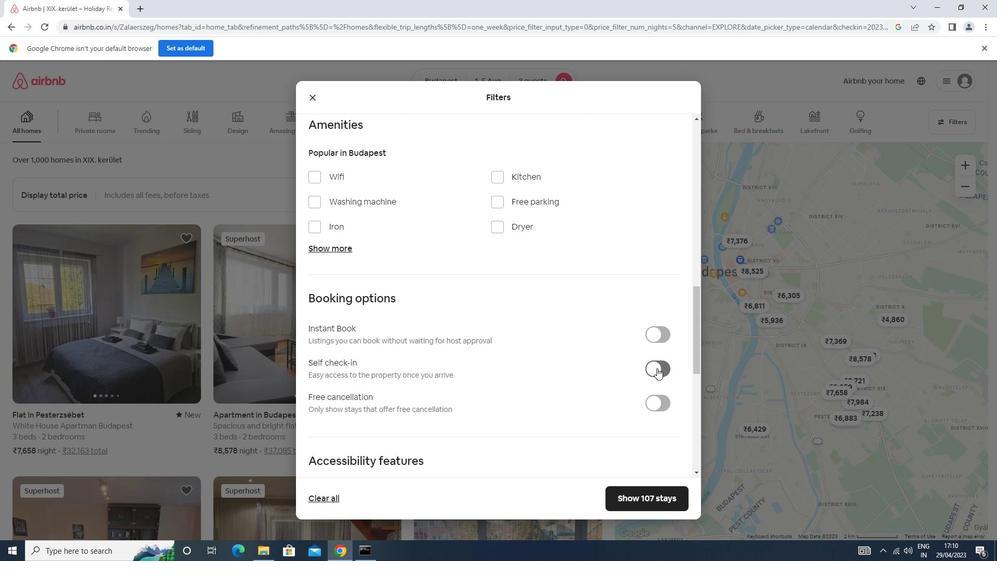 
Action: Mouse pressed left at (657, 368)
Screenshot: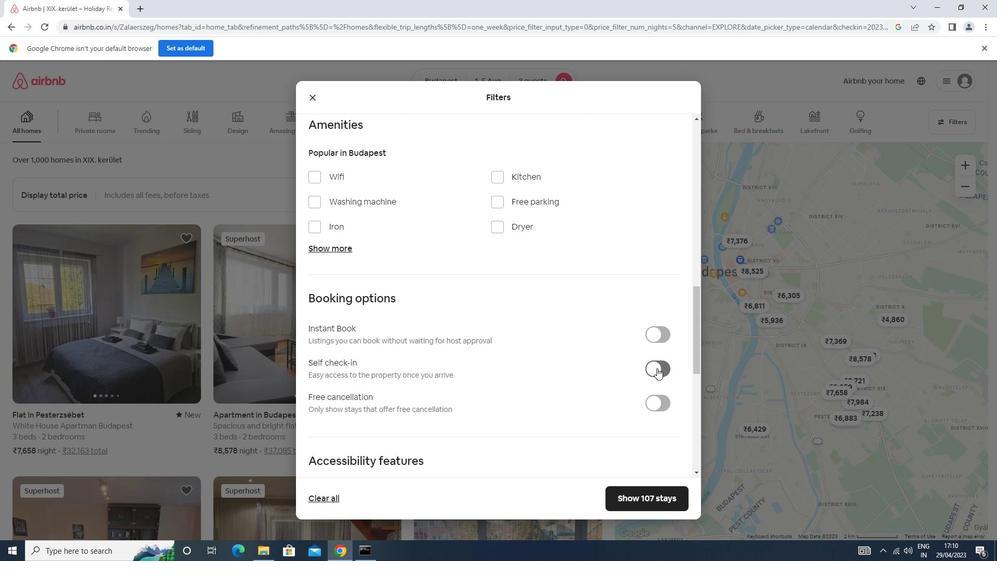 
Action: Mouse moved to (656, 361)
Screenshot: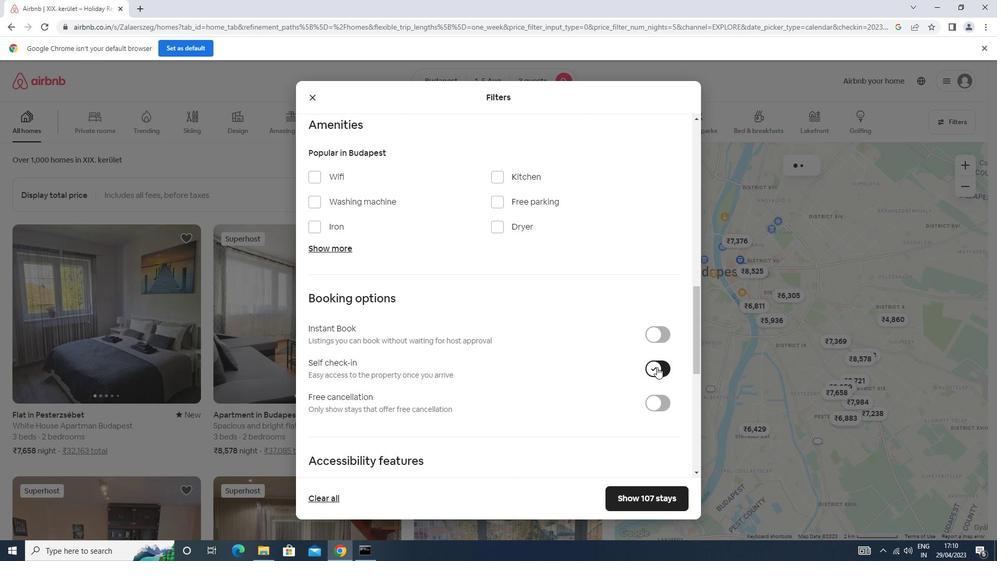 
Action: Mouse scrolled (656, 360) with delta (0, 0)
Screenshot: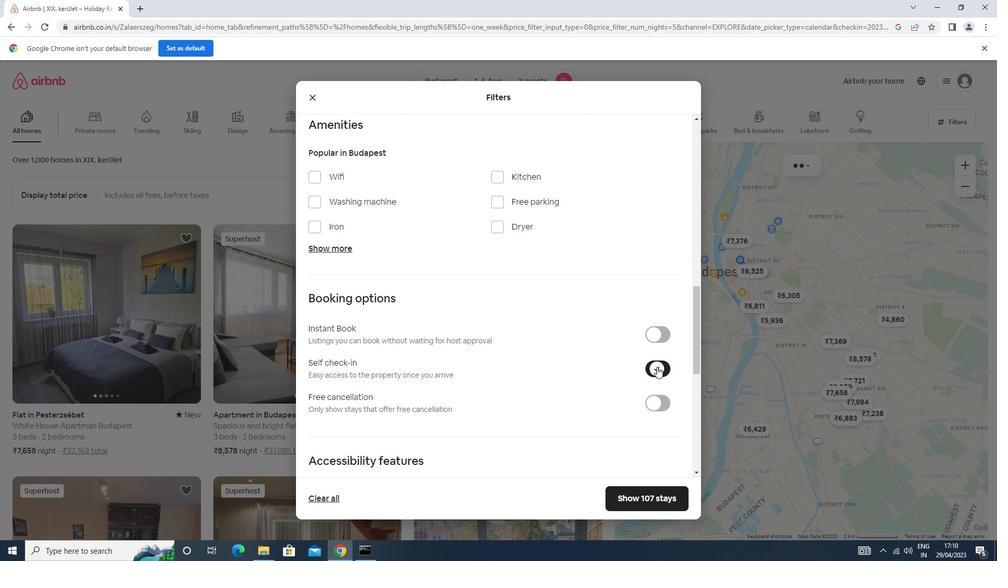
Action: Mouse scrolled (656, 360) with delta (0, 0)
Screenshot: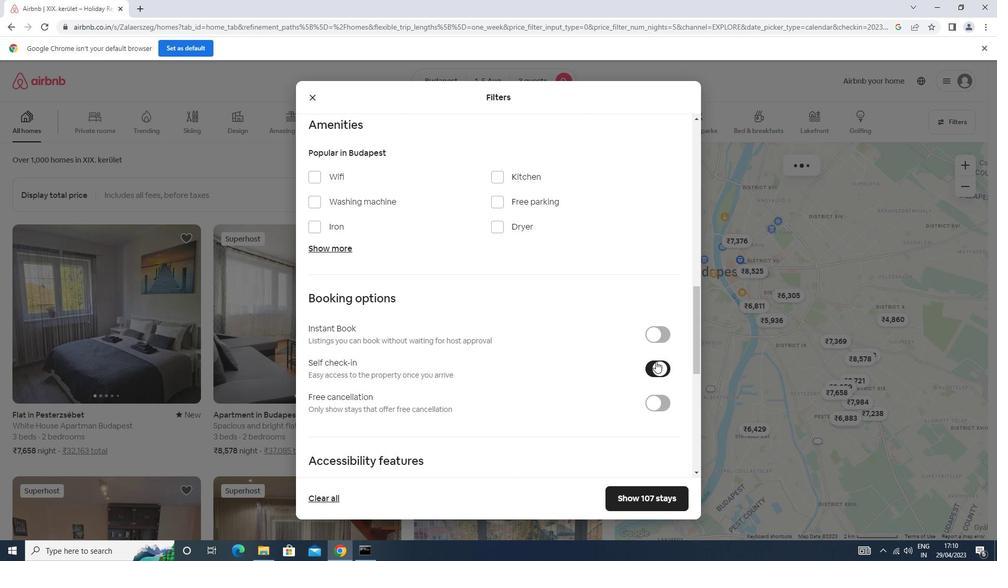 
Action: Mouse scrolled (656, 360) with delta (0, 0)
Screenshot: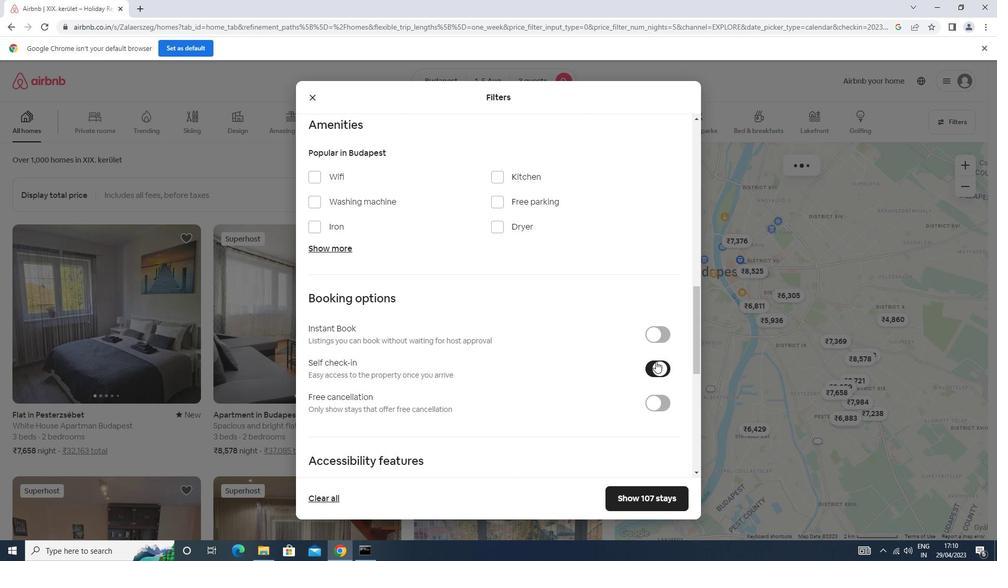 
Action: Mouse scrolled (656, 360) with delta (0, 0)
Screenshot: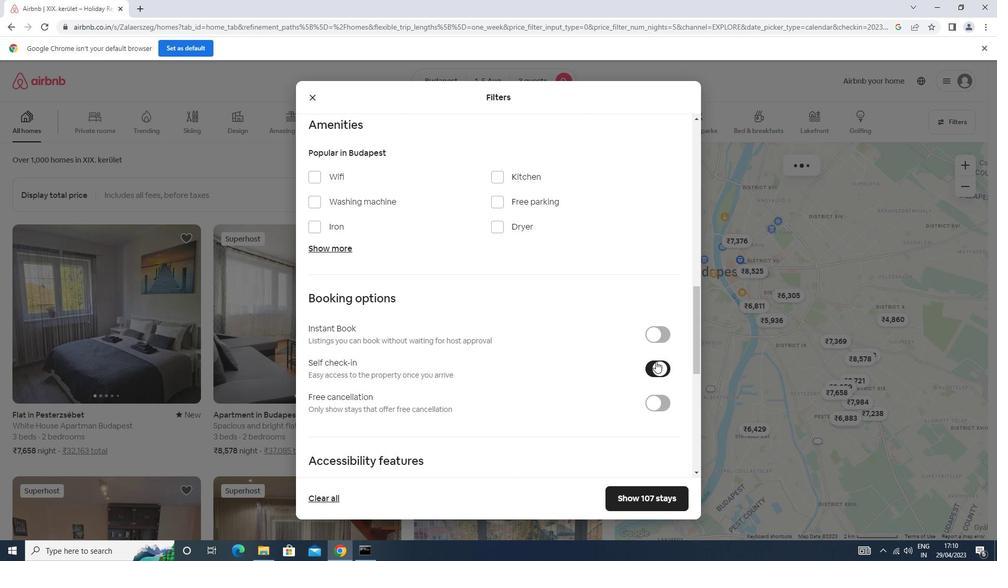 
Action: Mouse scrolled (656, 360) with delta (0, 0)
Screenshot: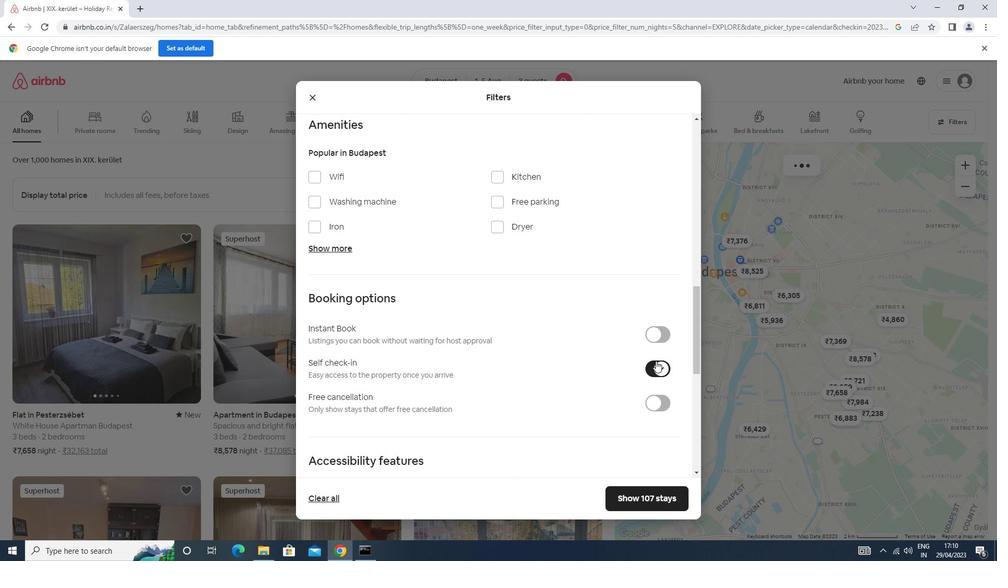 
Action: Mouse scrolled (656, 360) with delta (0, 0)
Screenshot: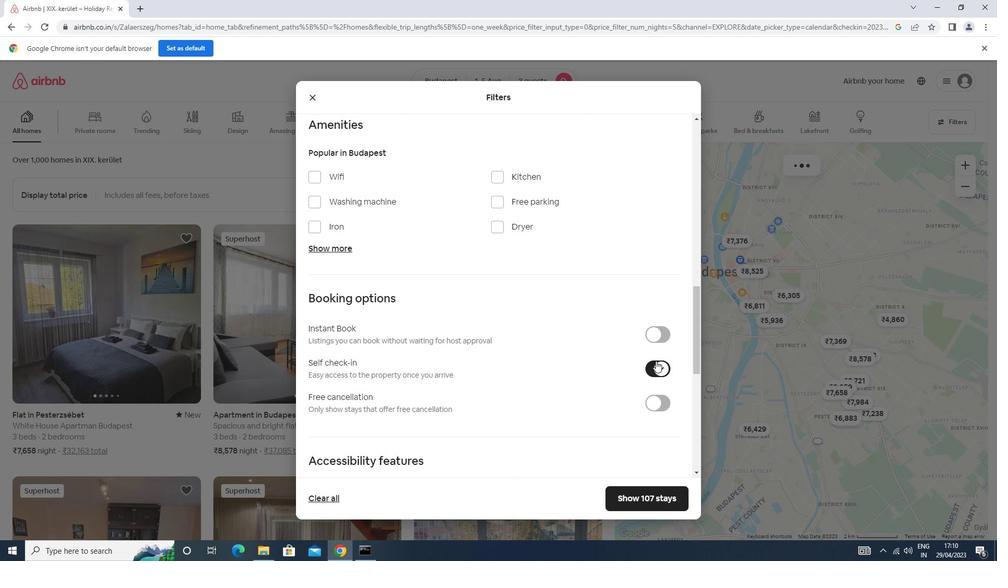 
Action: Mouse scrolled (656, 360) with delta (0, 0)
Screenshot: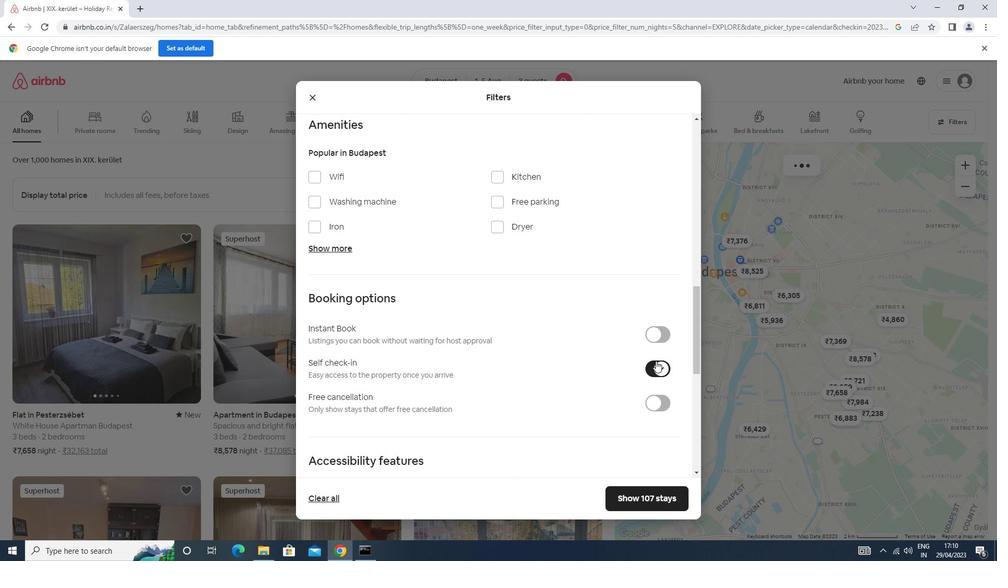 
Action: Mouse scrolled (656, 360) with delta (0, 0)
Screenshot: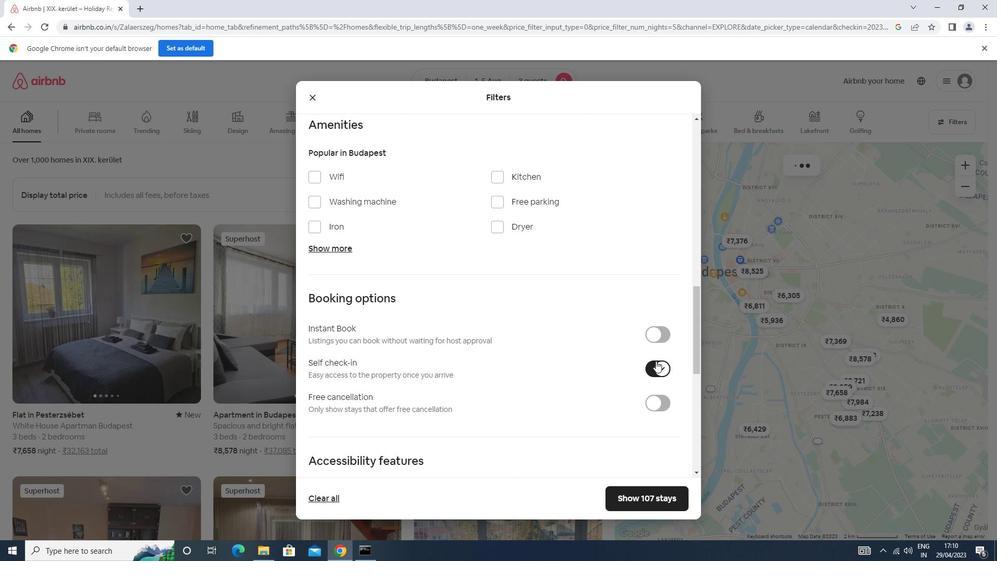 
Action: Mouse moved to (337, 399)
Screenshot: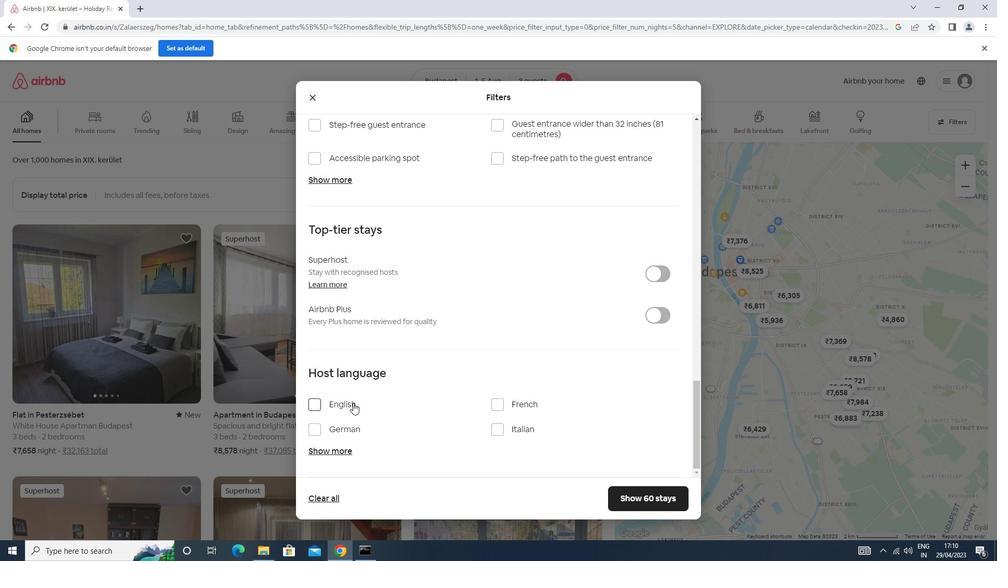 
Action: Mouse pressed left at (337, 399)
Screenshot: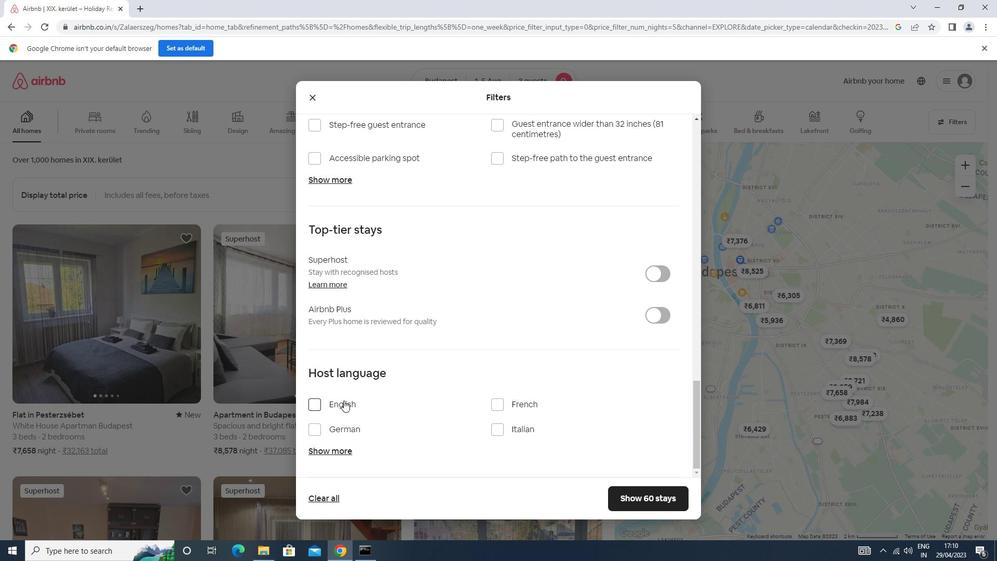 
Action: Mouse moved to (665, 494)
Screenshot: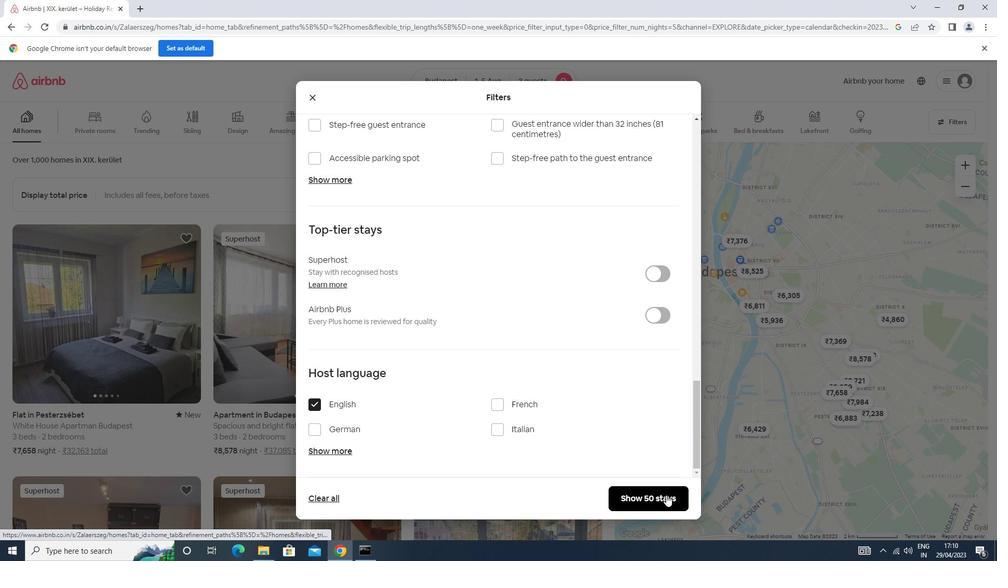 
Action: Mouse pressed left at (665, 494)
Screenshot: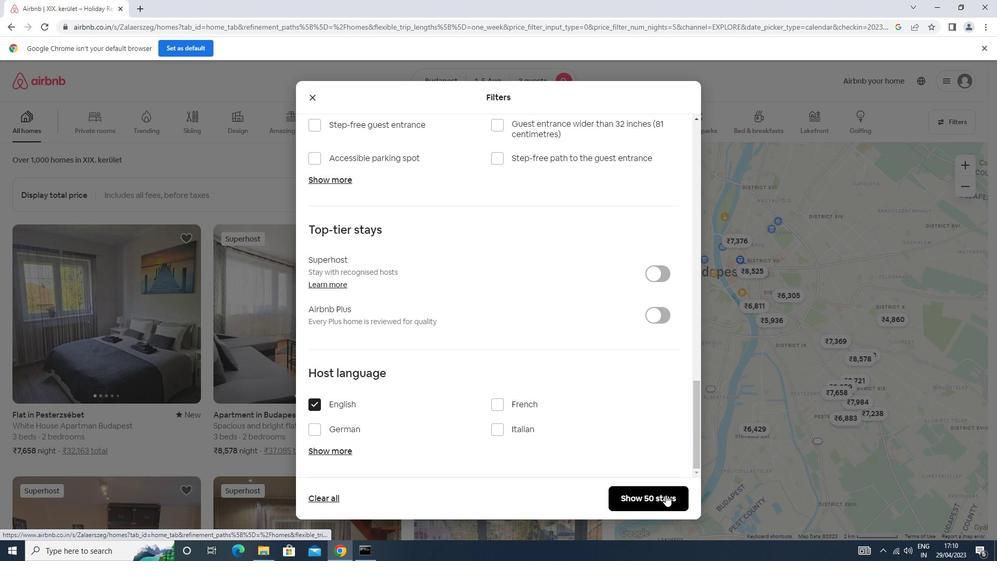 
Action: Mouse moved to (663, 494)
Screenshot: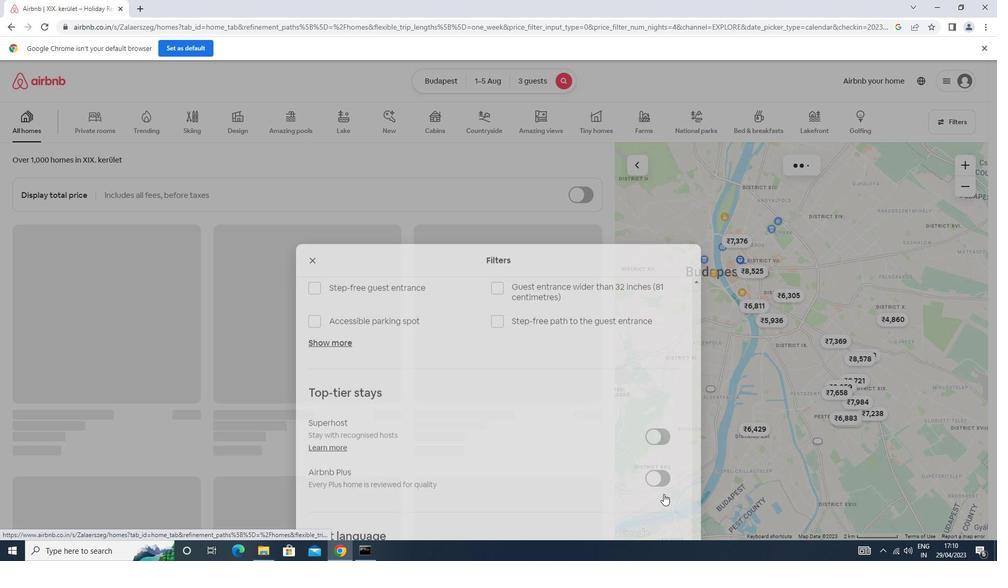 
